 Task: Look for space in Dehui, China from 9th June, 2023 to 17th June, 2023 for 2 adults in price range Rs.7000 to Rs.12000. Place can be private room with 1  bedroom having 2 beds and 1 bathroom. Property type can be house, flat, guest house. Amenities needed are: wifi. Booking option can be shelf check-in. Required host language is Chinese (Simplified).
Action: Mouse moved to (701, 96)
Screenshot: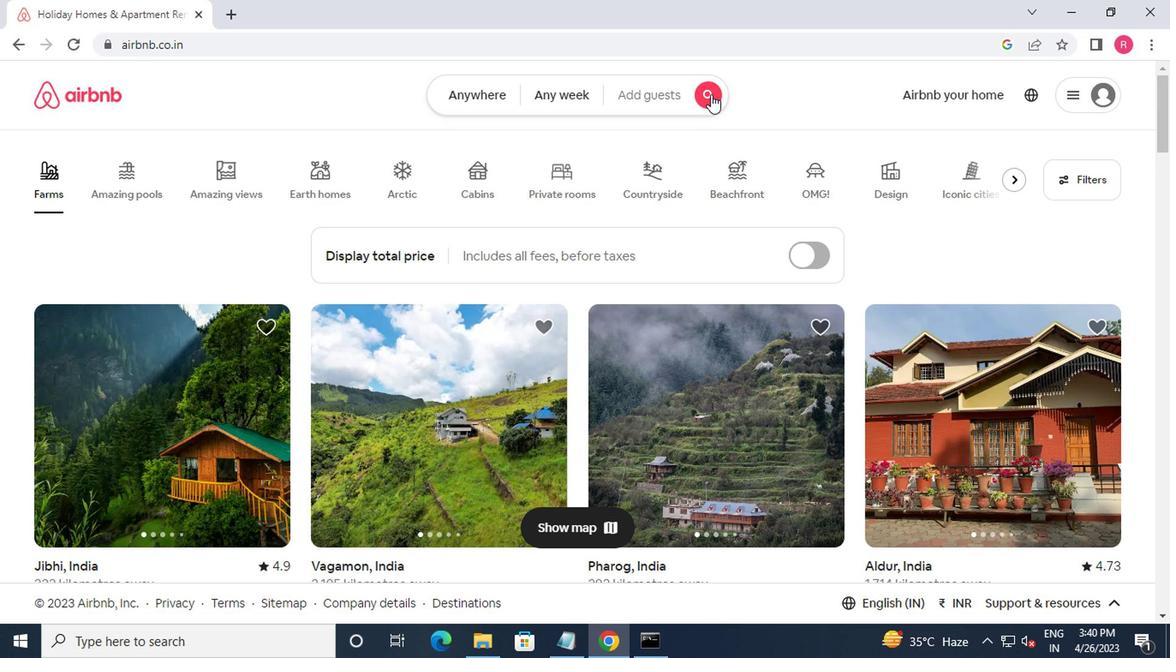 
Action: Mouse pressed left at (701, 96)
Screenshot: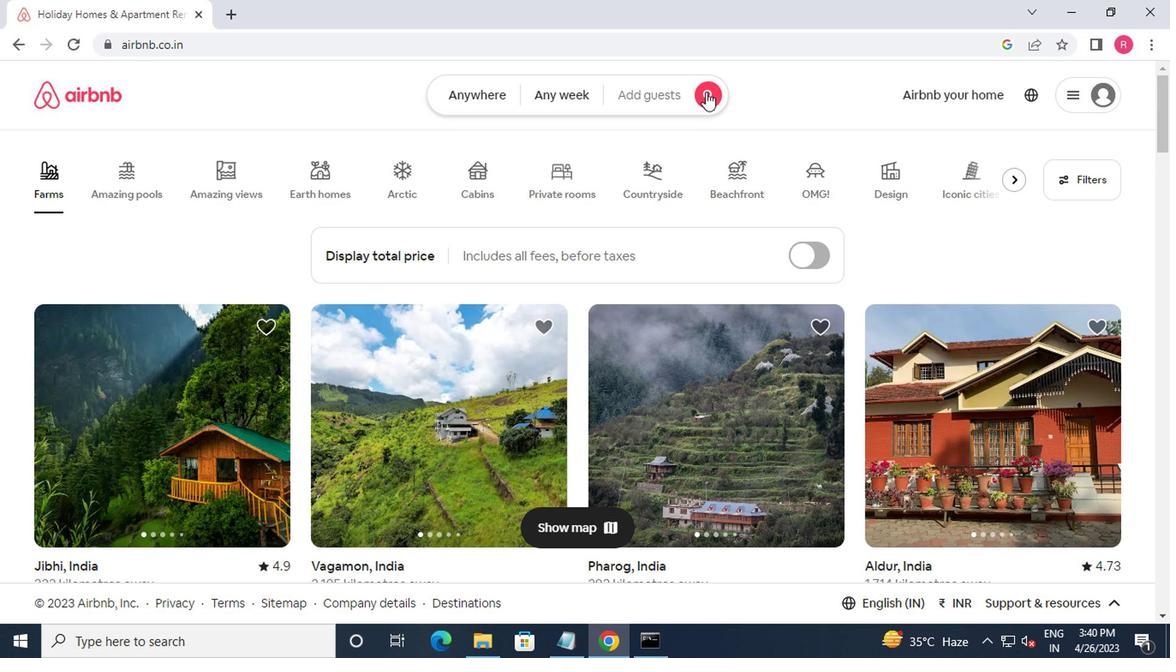 
Action: Mouse moved to (344, 176)
Screenshot: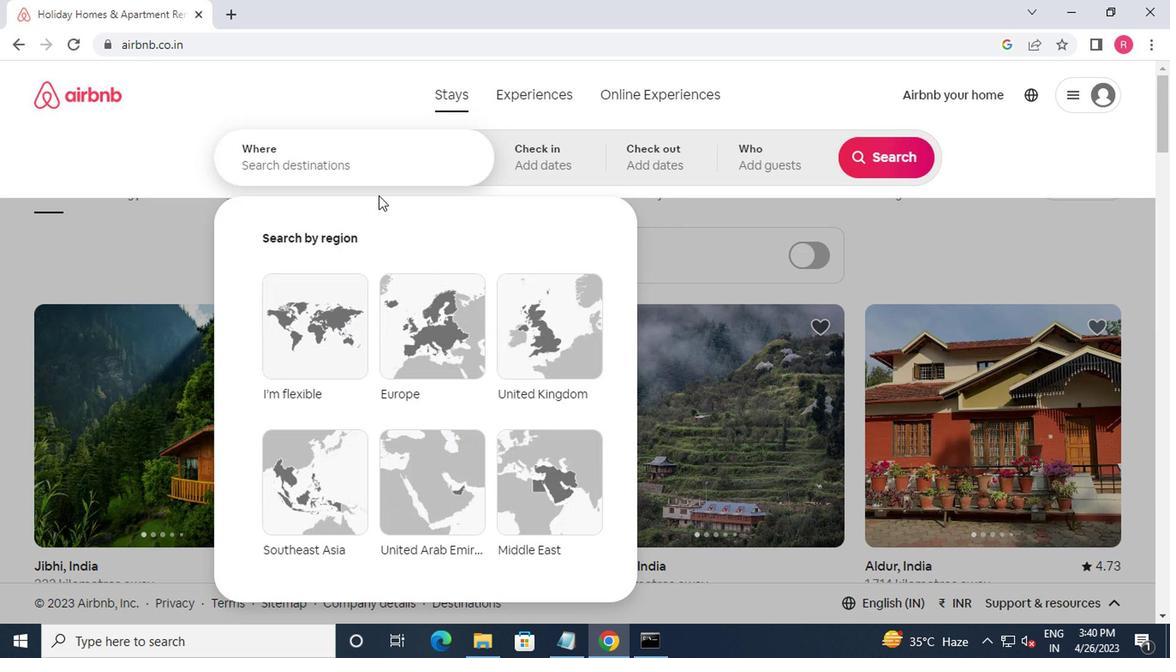 
Action: Mouse pressed left at (344, 176)
Screenshot: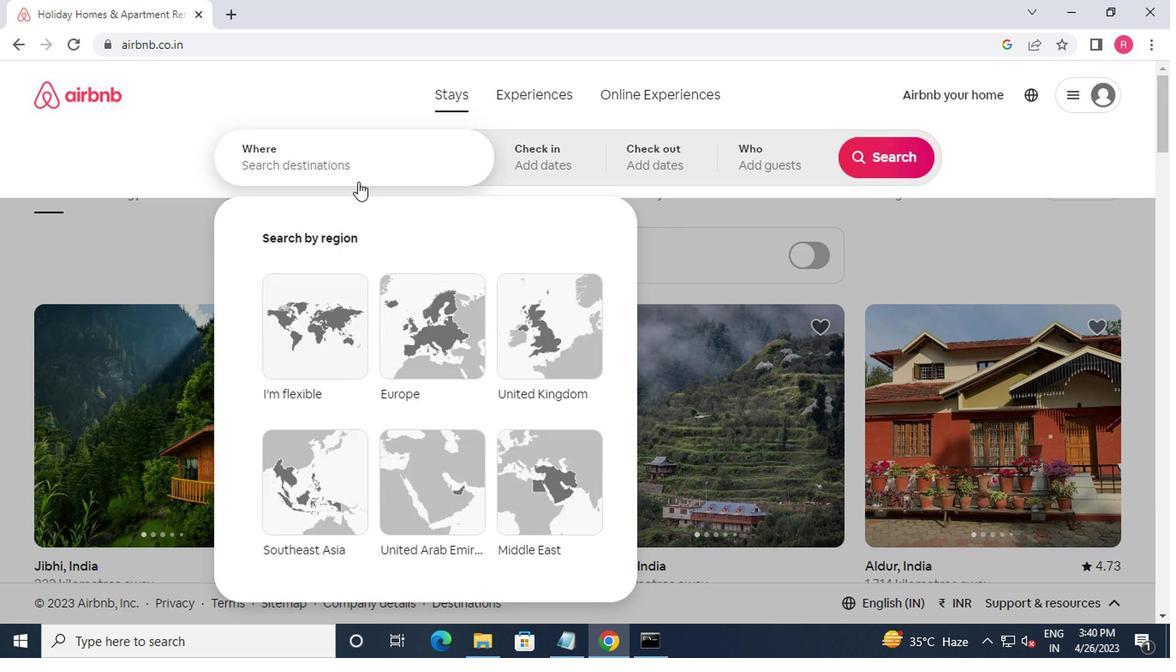 
Action: Mouse moved to (342, 175)
Screenshot: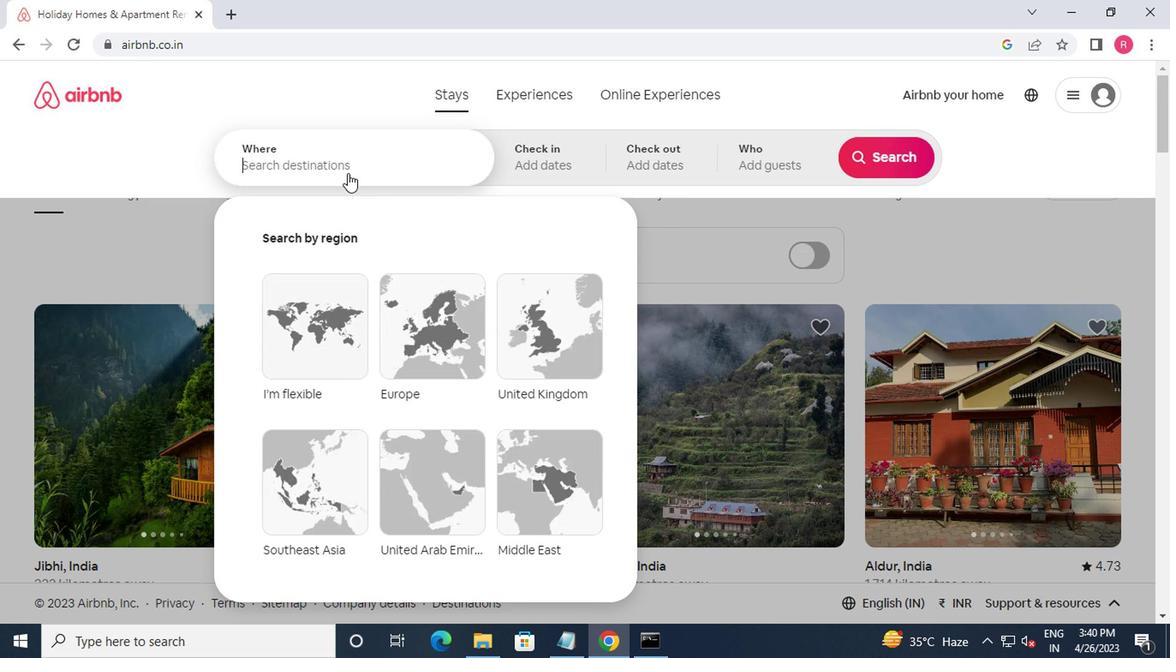 
Action: Key pressed dehui,china<Key.enter>
Screenshot: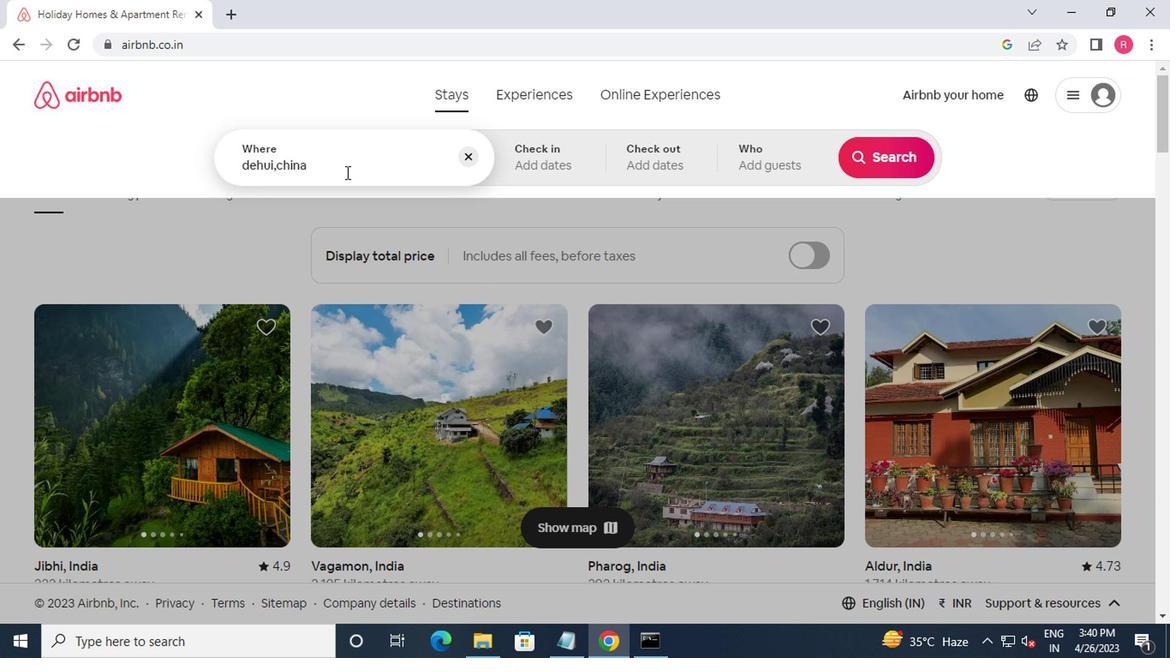 
Action: Mouse moved to (864, 294)
Screenshot: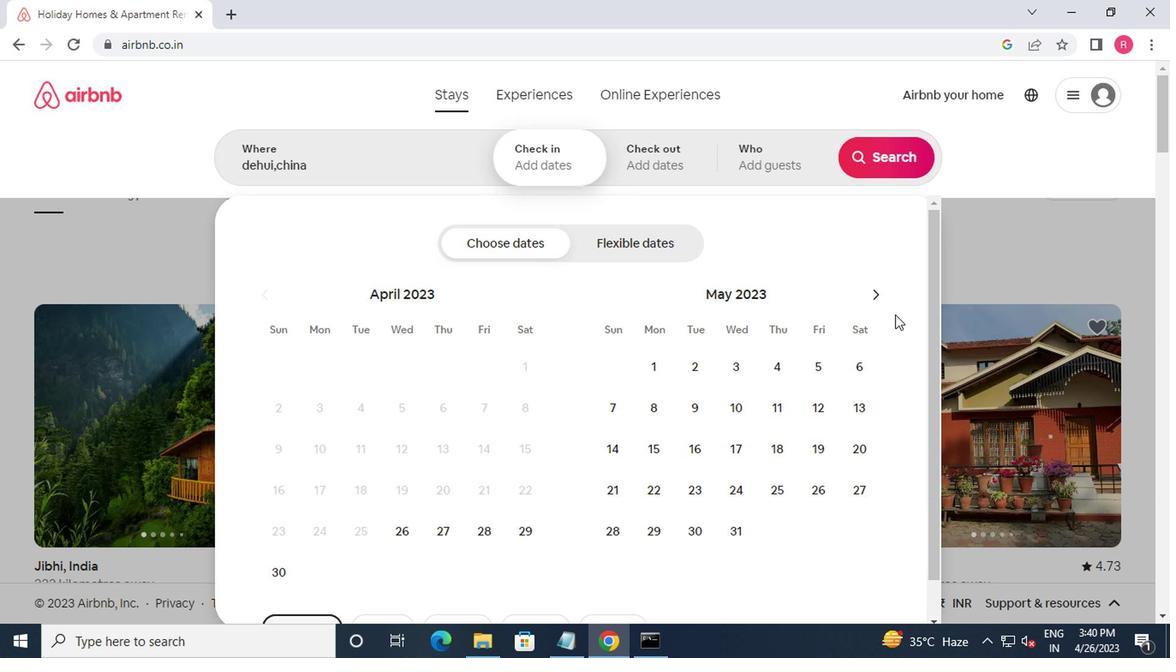 
Action: Mouse pressed left at (864, 294)
Screenshot: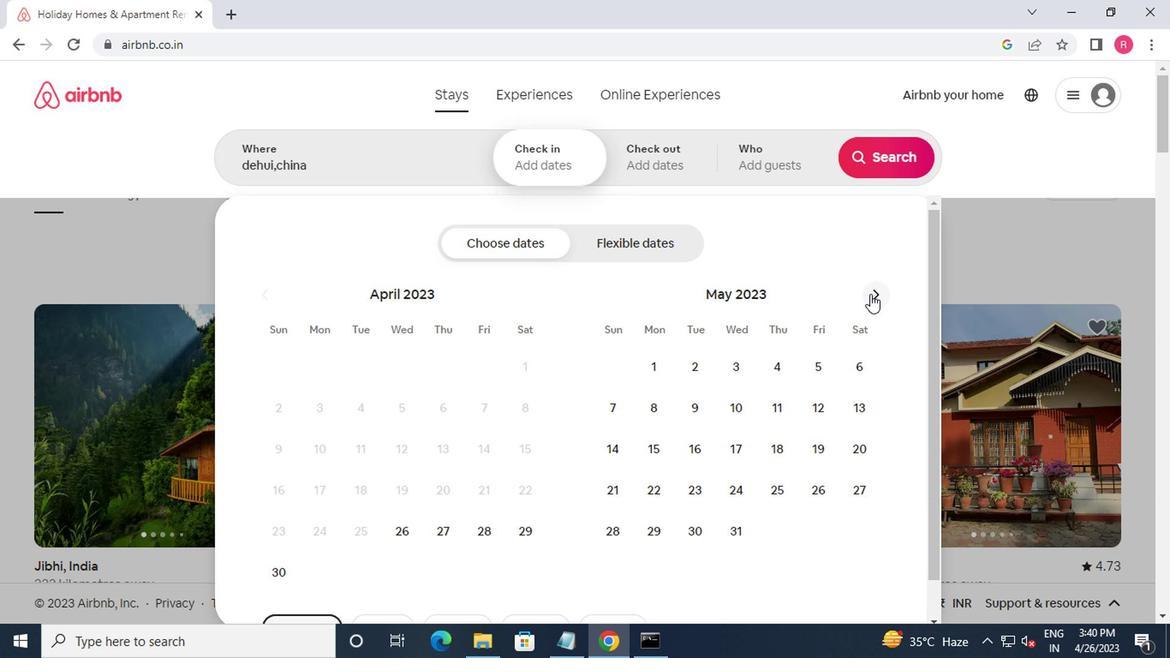 
Action: Mouse moved to (809, 415)
Screenshot: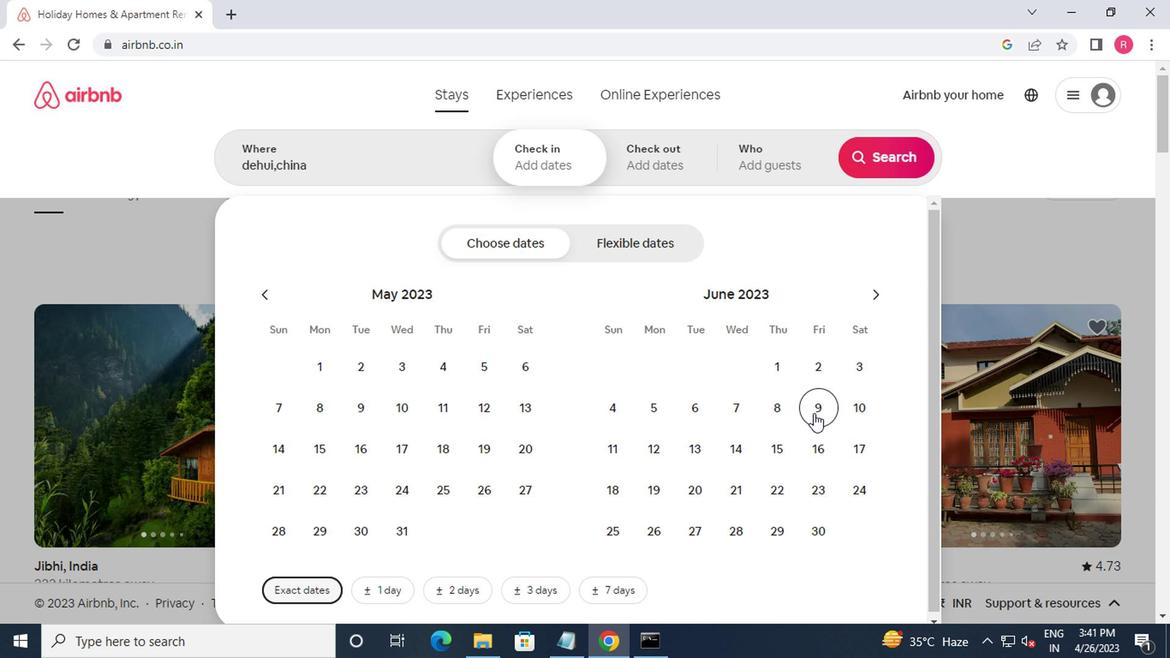 
Action: Mouse pressed left at (809, 415)
Screenshot: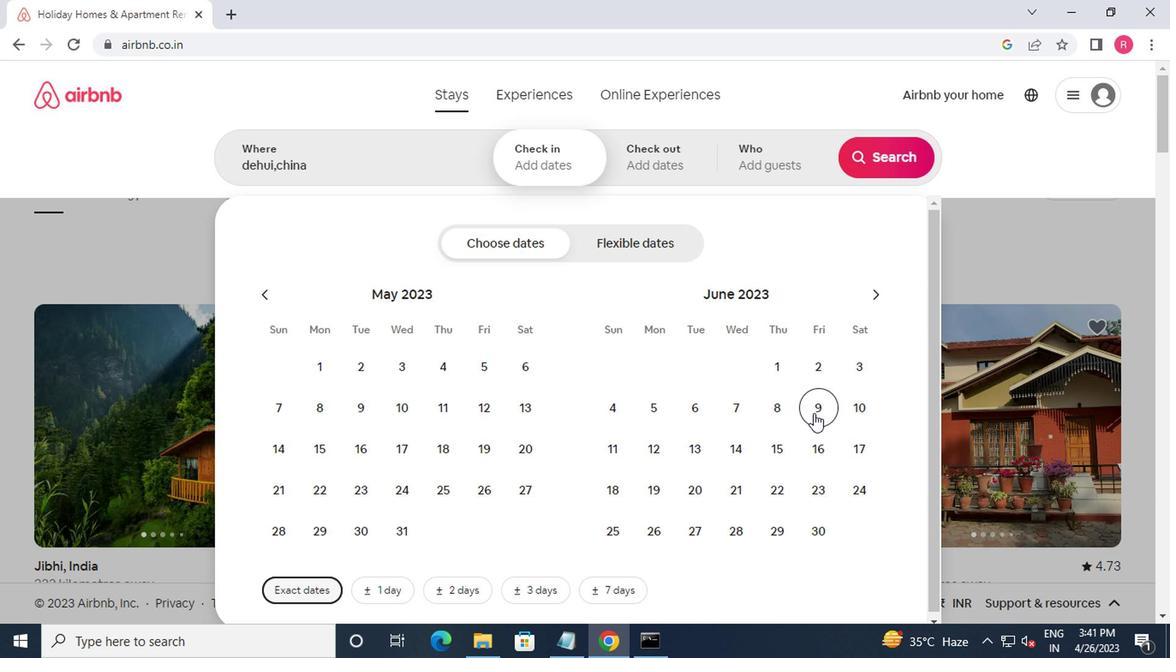 
Action: Mouse moved to (871, 459)
Screenshot: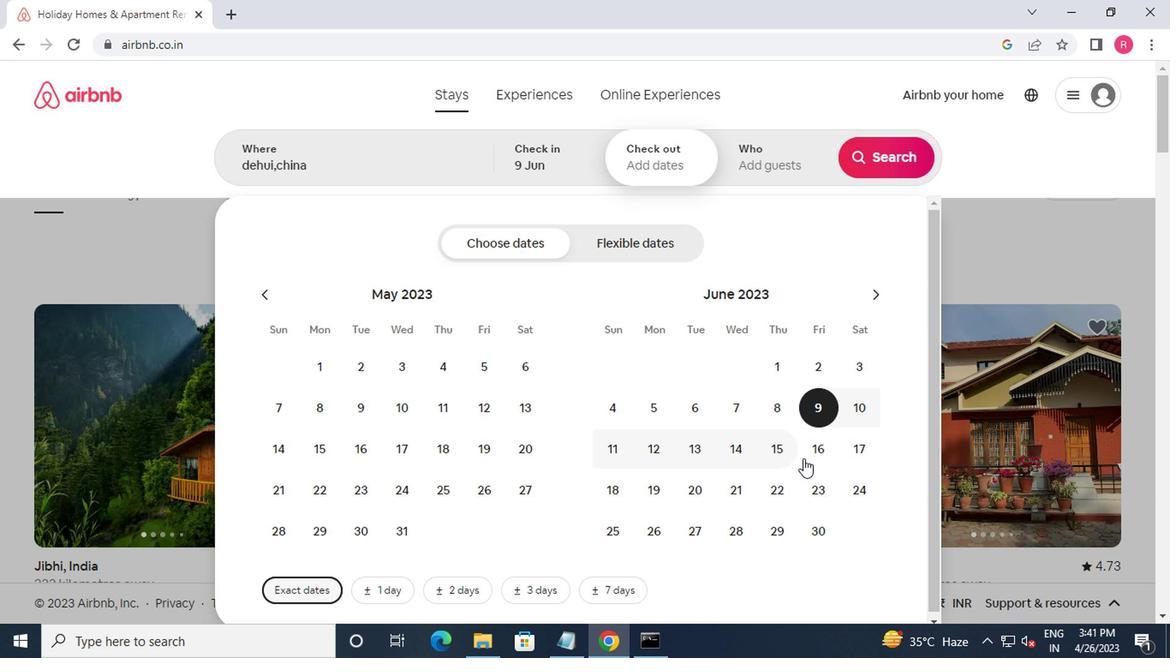 
Action: Mouse pressed left at (871, 459)
Screenshot: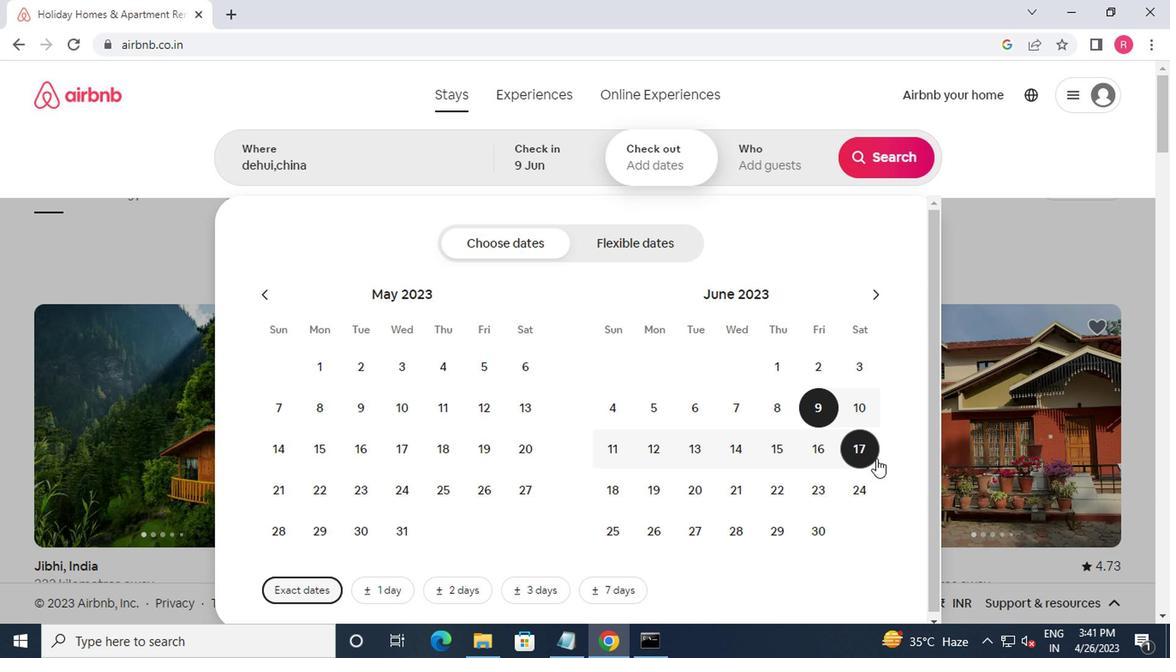 
Action: Mouse moved to (757, 161)
Screenshot: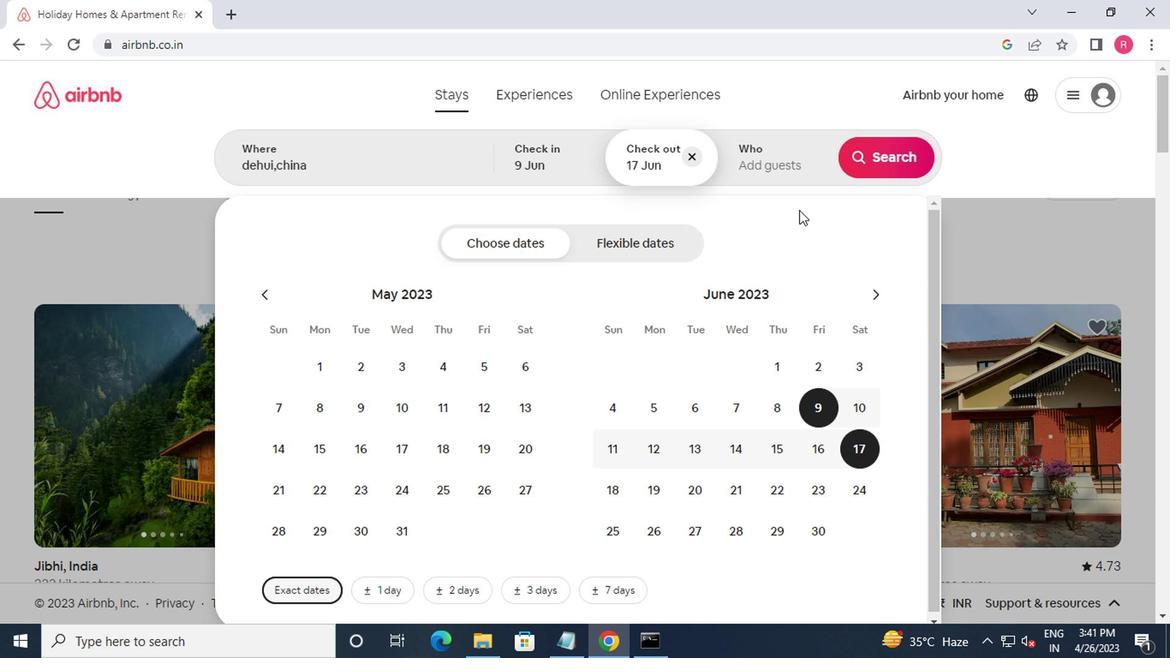 
Action: Mouse pressed left at (757, 161)
Screenshot: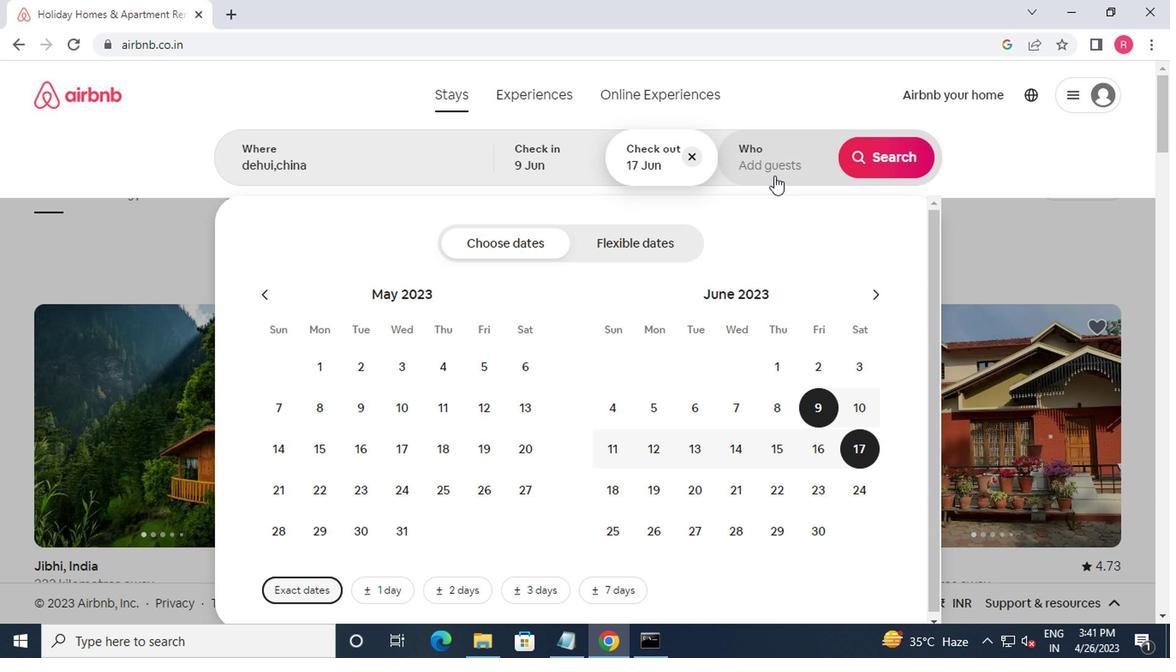 
Action: Mouse moved to (892, 250)
Screenshot: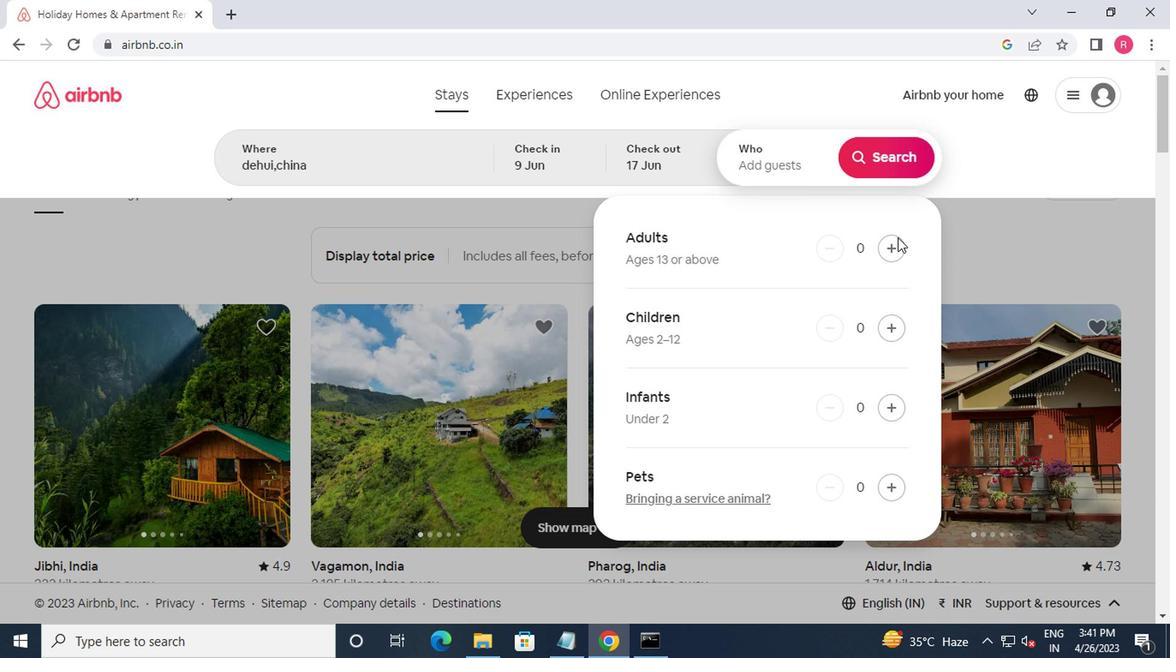 
Action: Mouse pressed left at (892, 250)
Screenshot: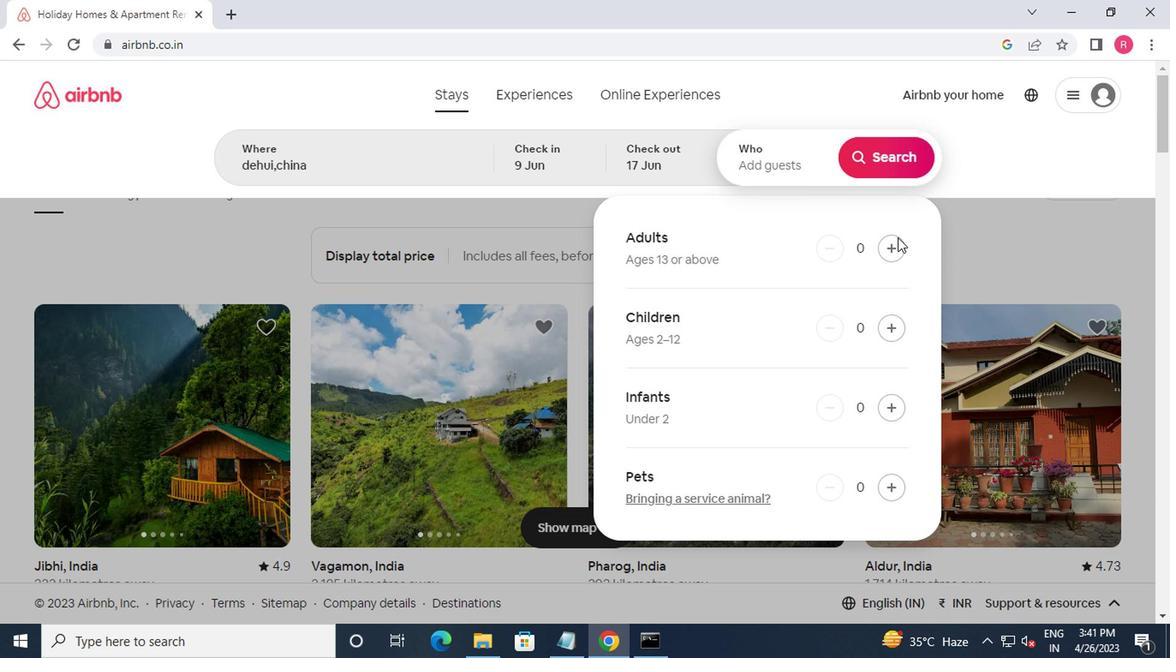 
Action: Mouse moved to (892, 250)
Screenshot: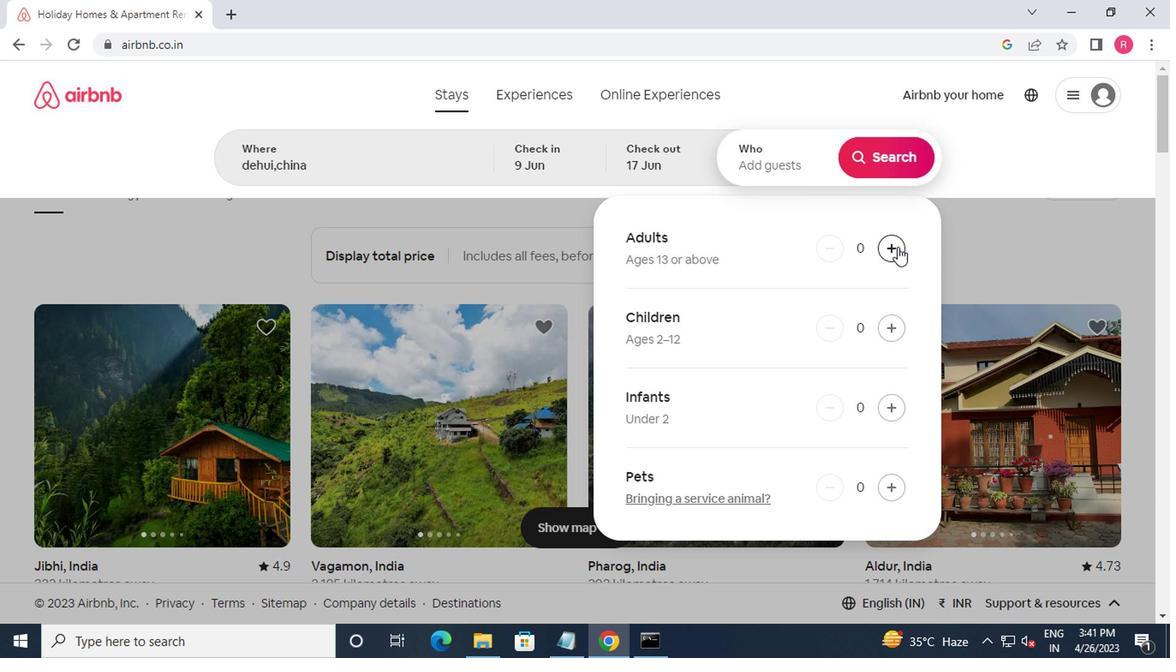 
Action: Mouse pressed left at (892, 250)
Screenshot: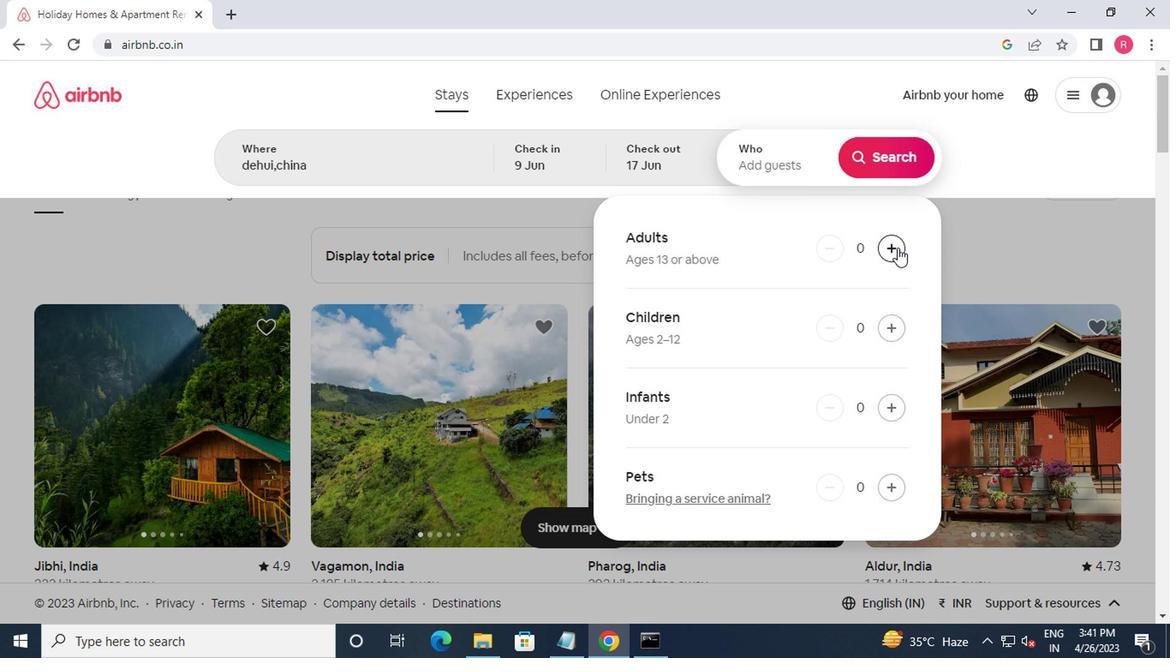 
Action: Mouse moved to (868, 164)
Screenshot: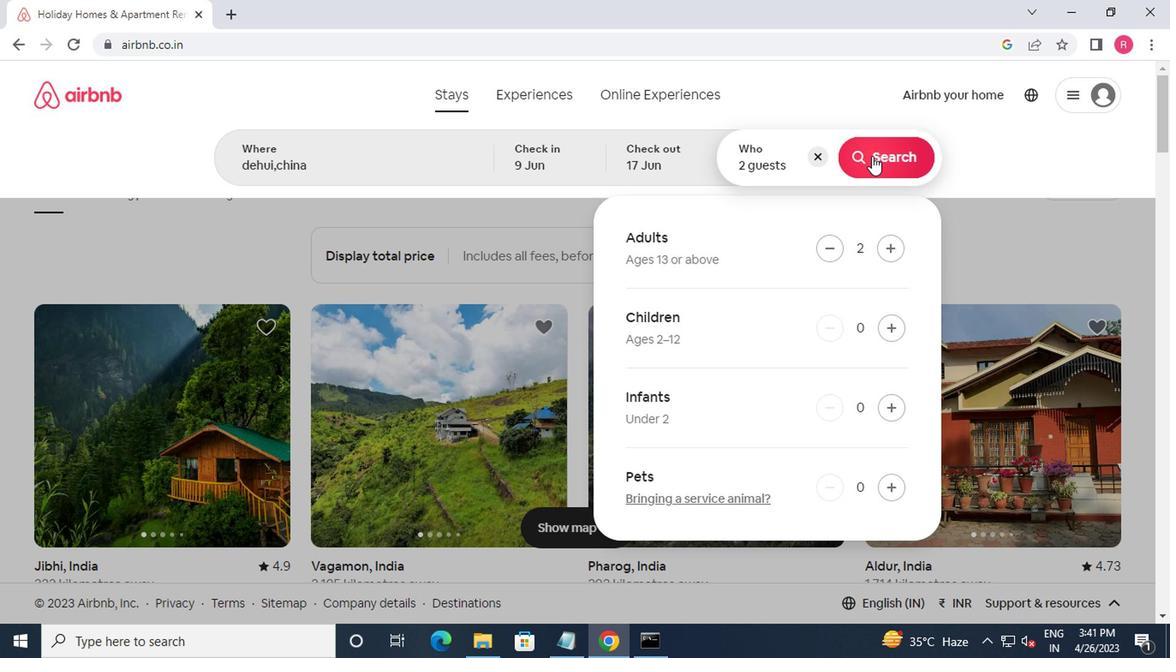 
Action: Mouse pressed left at (868, 164)
Screenshot: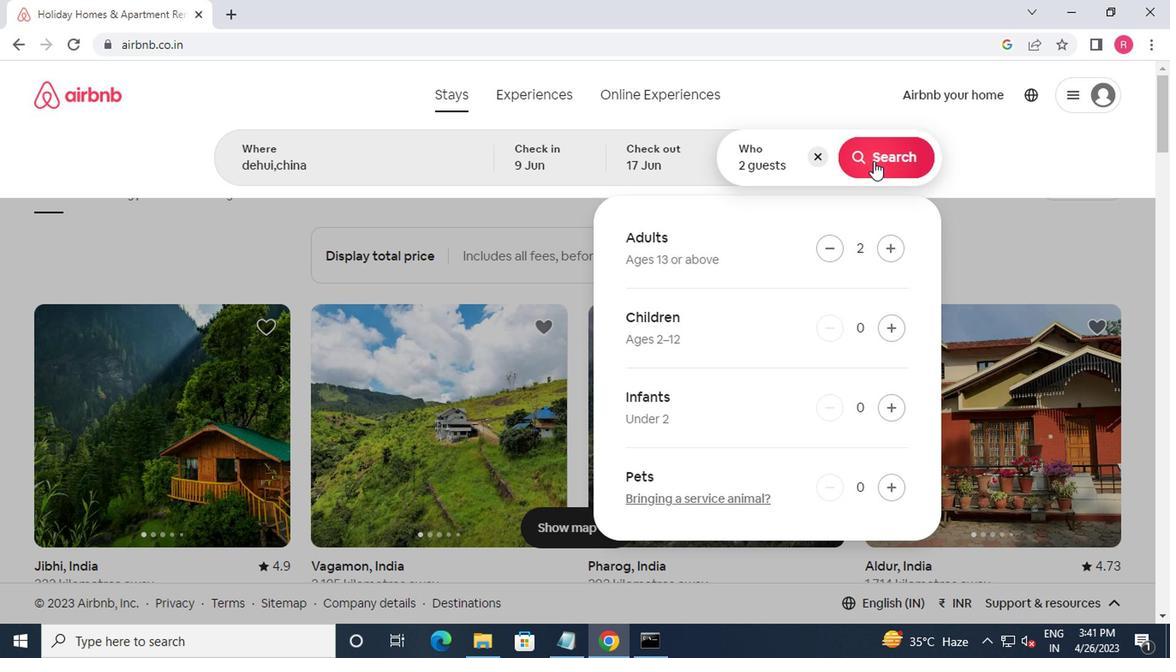
Action: Mouse moved to (1103, 173)
Screenshot: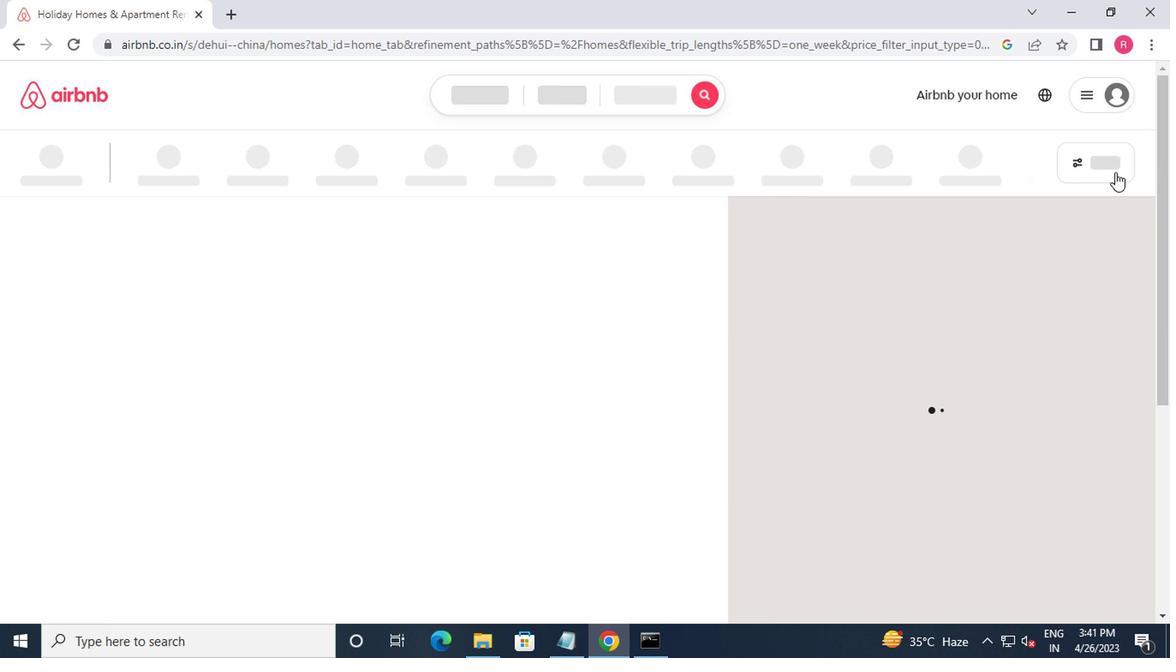 
Action: Mouse pressed left at (1103, 173)
Screenshot: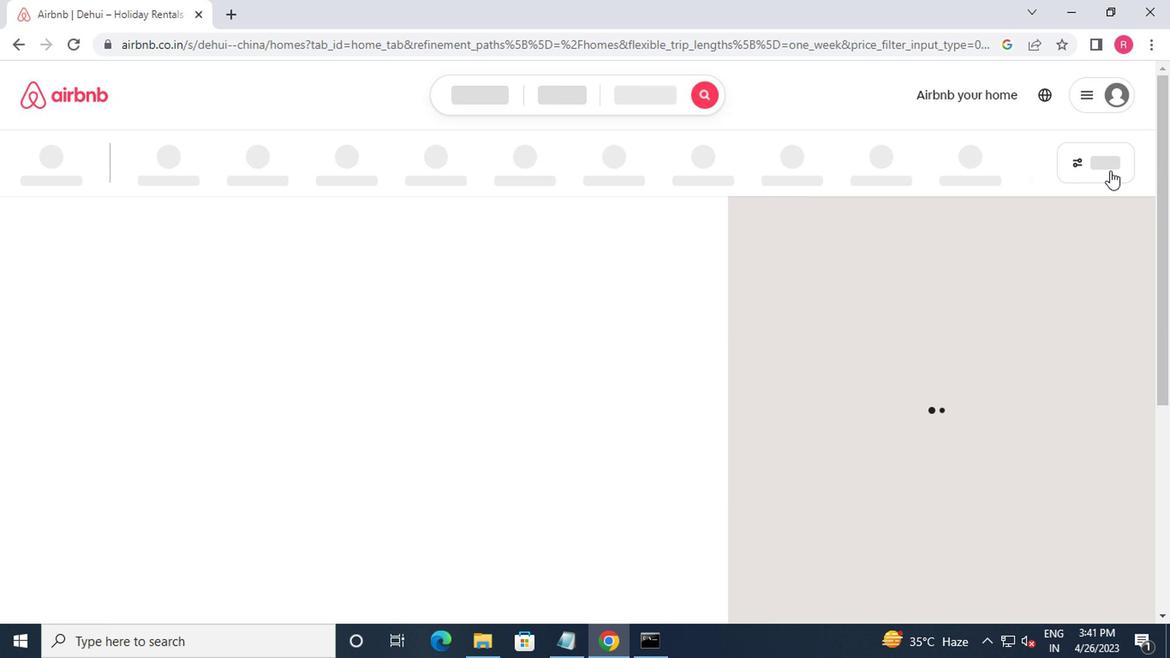 
Action: Mouse moved to (385, 270)
Screenshot: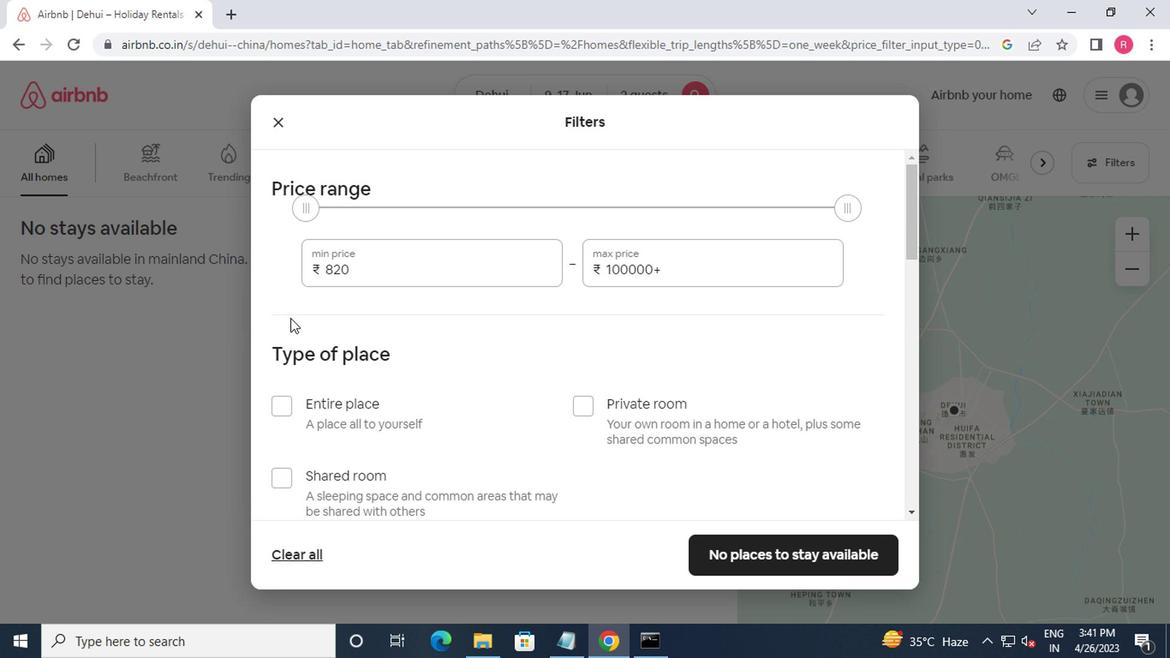 
Action: Mouse pressed left at (385, 270)
Screenshot: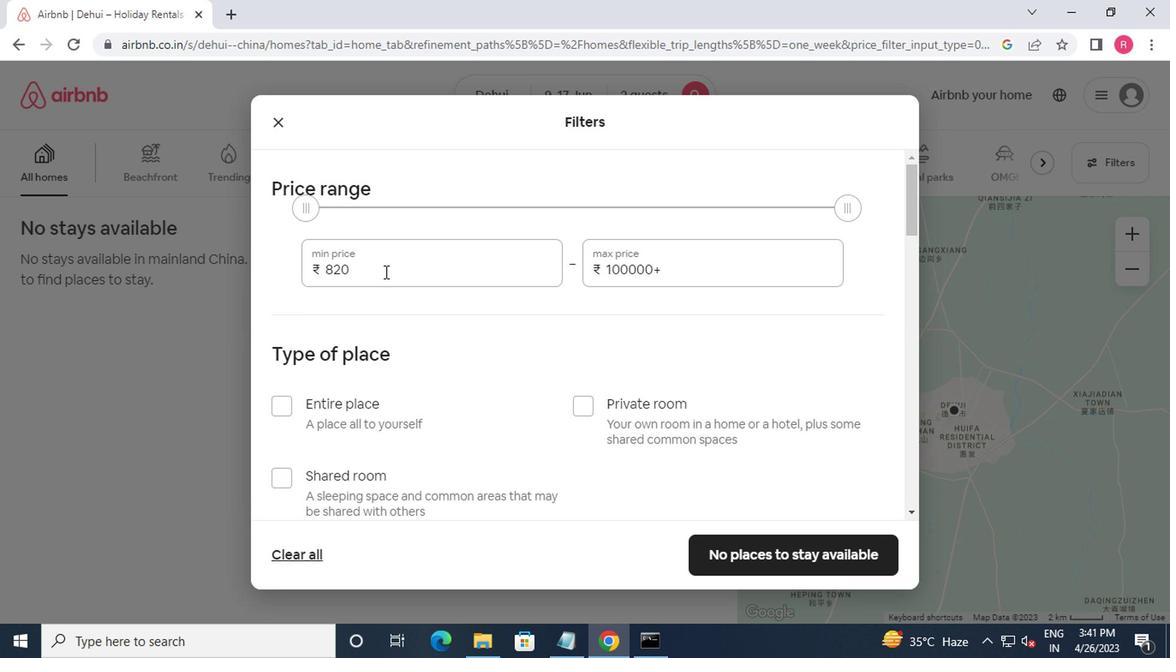 
Action: Mouse moved to (325, 262)
Screenshot: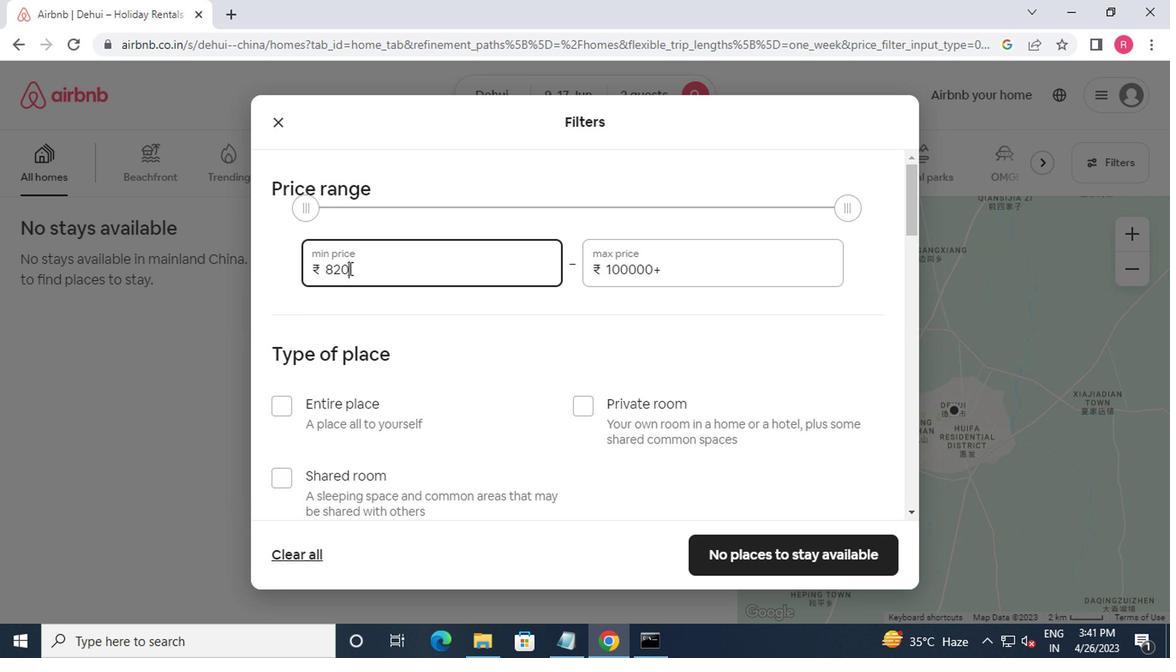 
Action: Key pressed <Key.backspace><Key.backspace><Key.backspace><Key.backspace>17000<Key.backspace><Key.backspace><Key.backspace><Key.backspace><Key.backspace><Key.backspace><Key.backspace>7000<Key.tab>12000
Screenshot: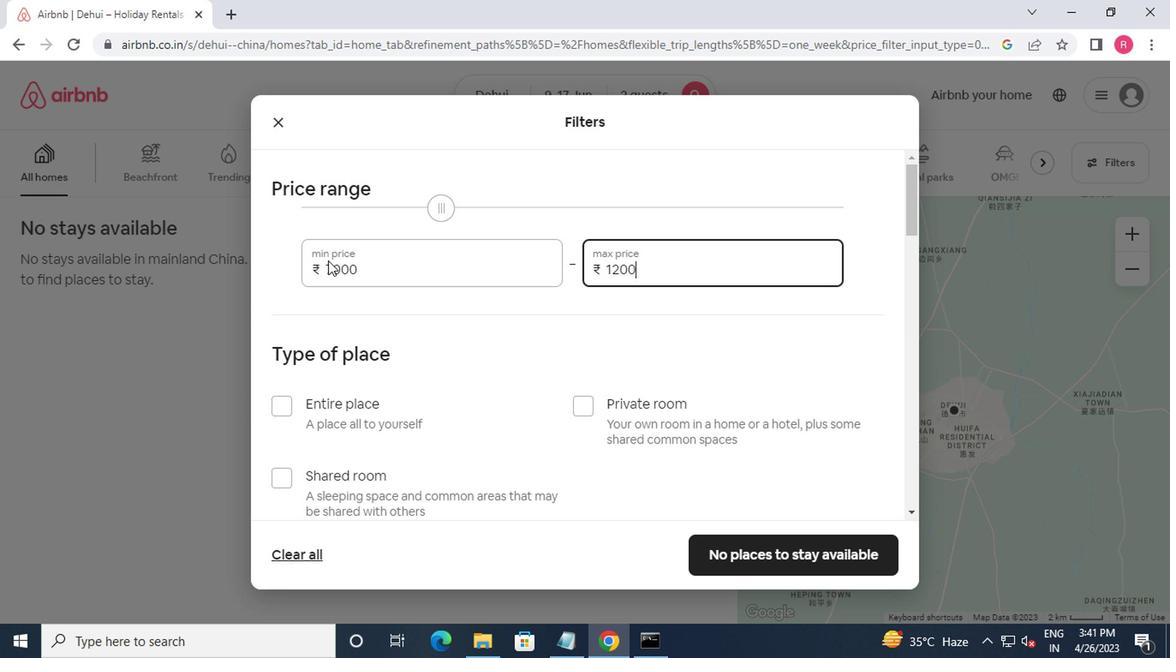 
Action: Mouse moved to (246, 277)
Screenshot: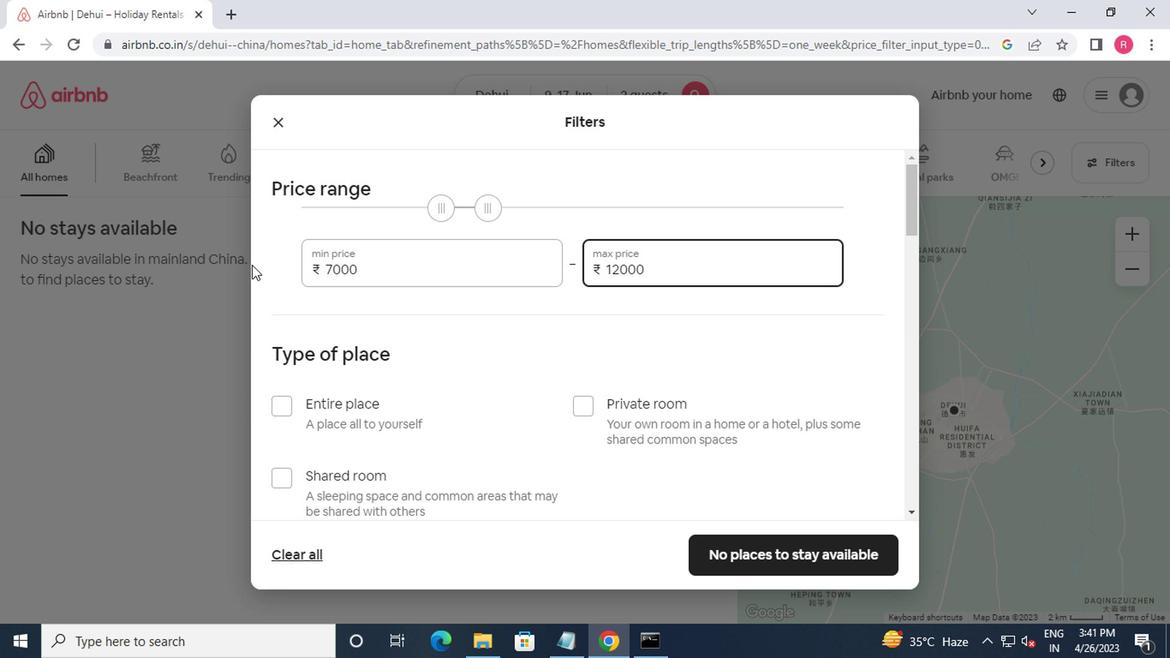 
Action: Mouse scrolled (246, 276) with delta (0, 0)
Screenshot: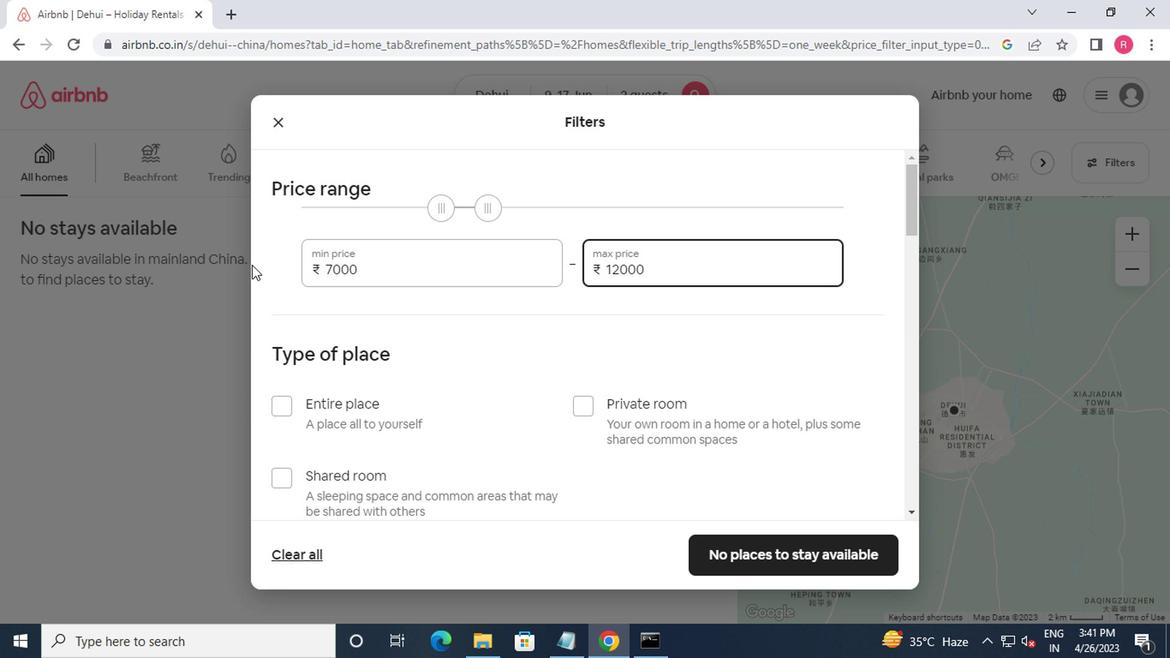 
Action: Mouse moved to (576, 412)
Screenshot: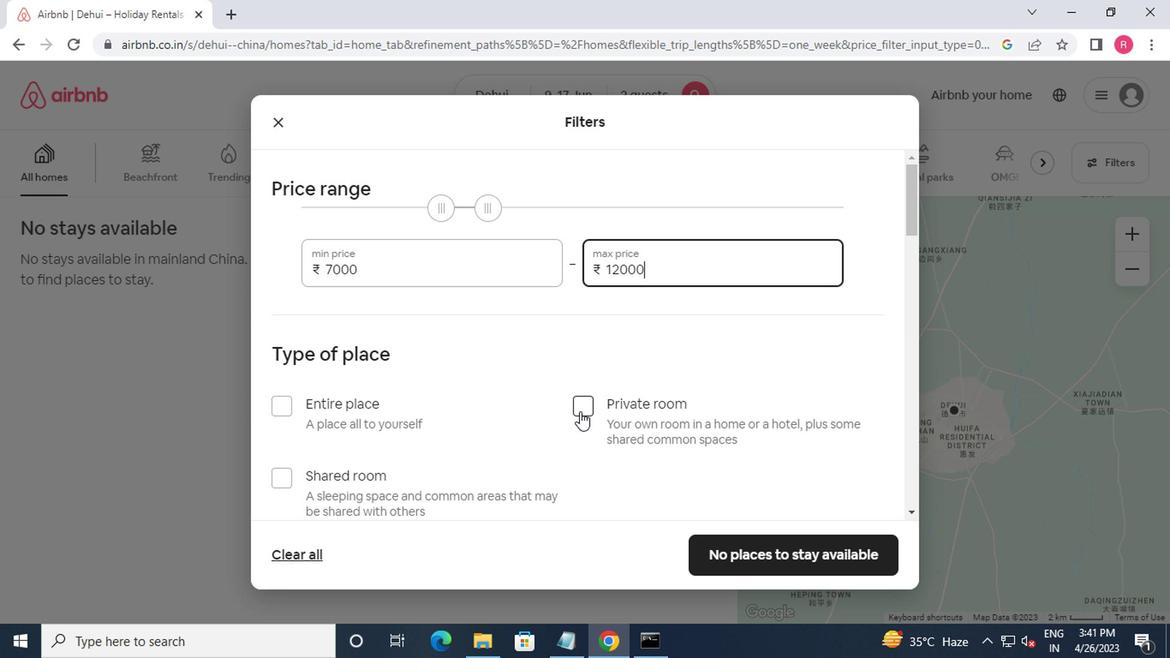 
Action: Mouse pressed left at (576, 412)
Screenshot: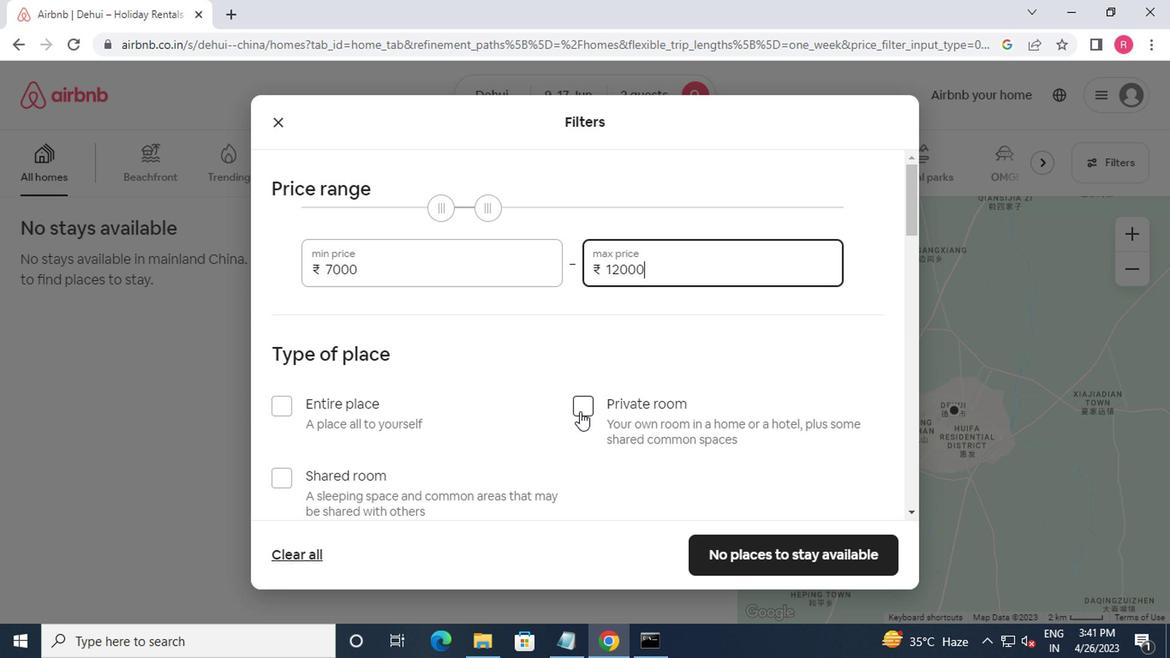 
Action: Mouse scrolled (576, 412) with delta (0, 0)
Screenshot: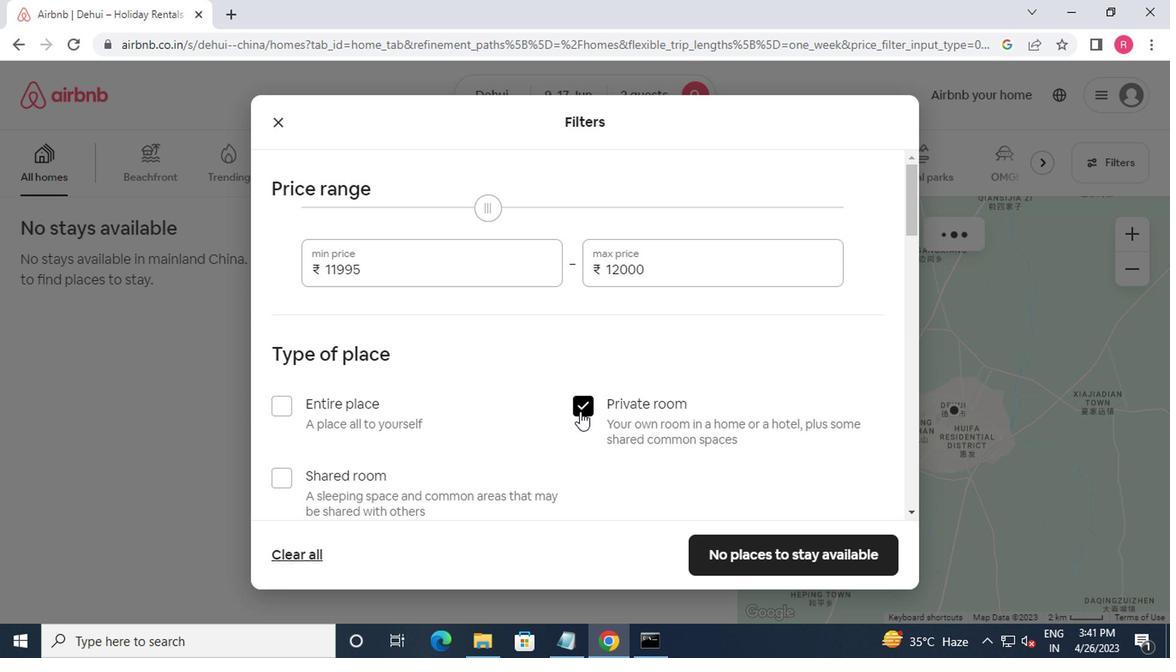
Action: Mouse scrolled (576, 412) with delta (0, 0)
Screenshot: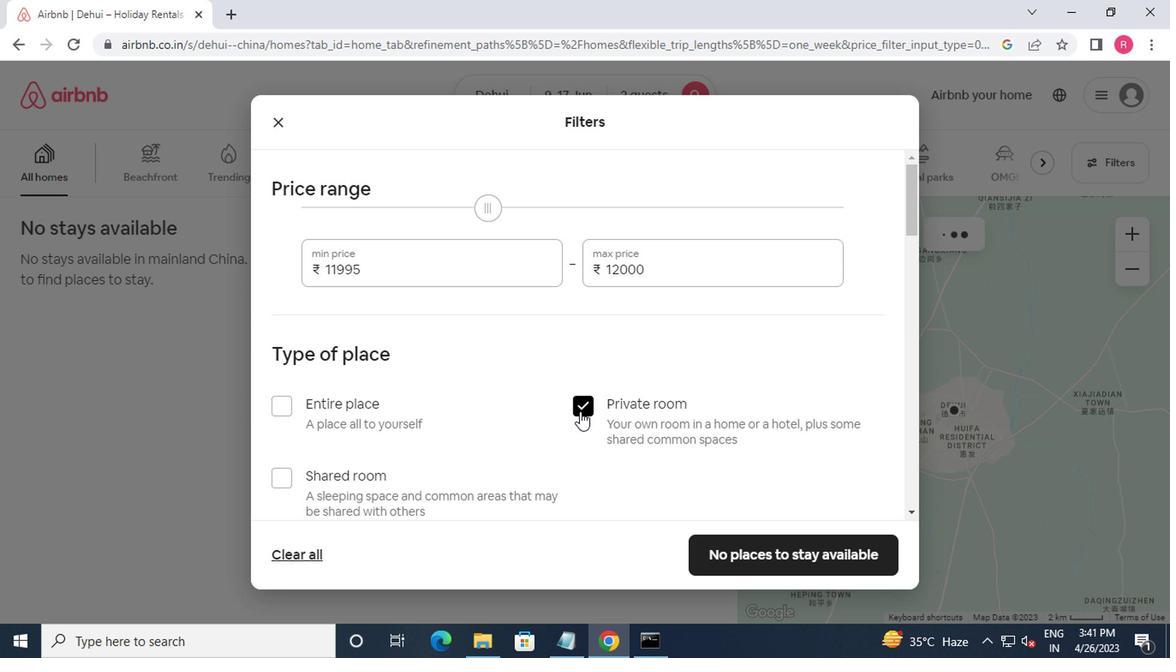 
Action: Mouse moved to (575, 412)
Screenshot: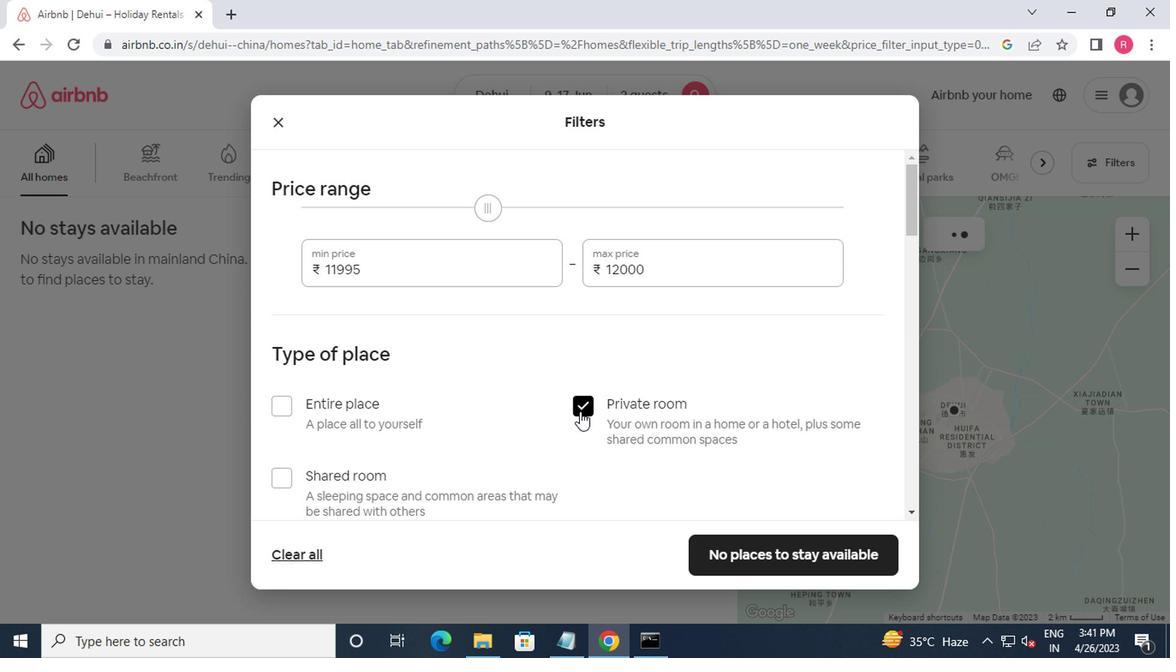 
Action: Mouse scrolled (575, 412) with delta (0, 0)
Screenshot: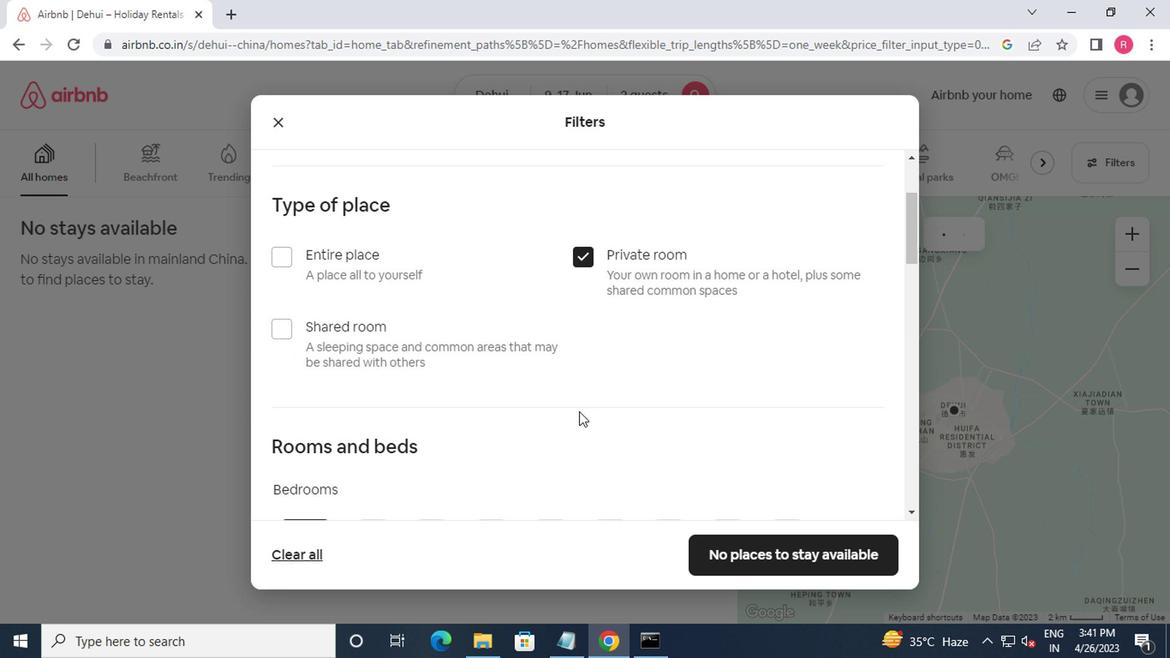 
Action: Mouse moved to (375, 428)
Screenshot: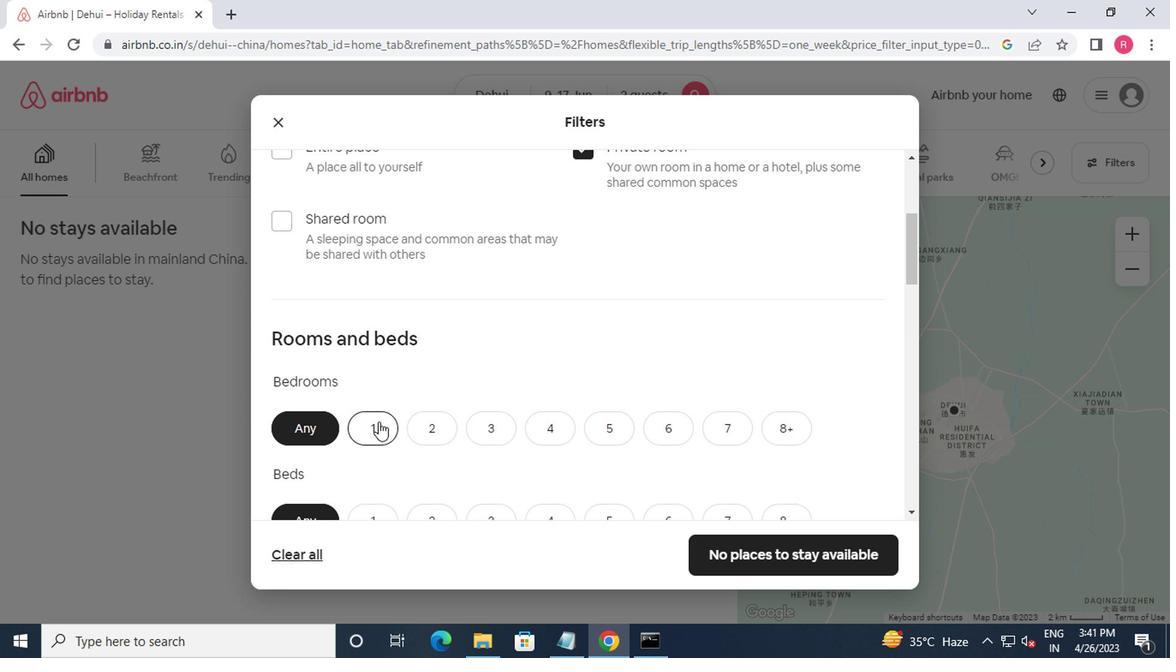 
Action: Mouse pressed left at (375, 428)
Screenshot: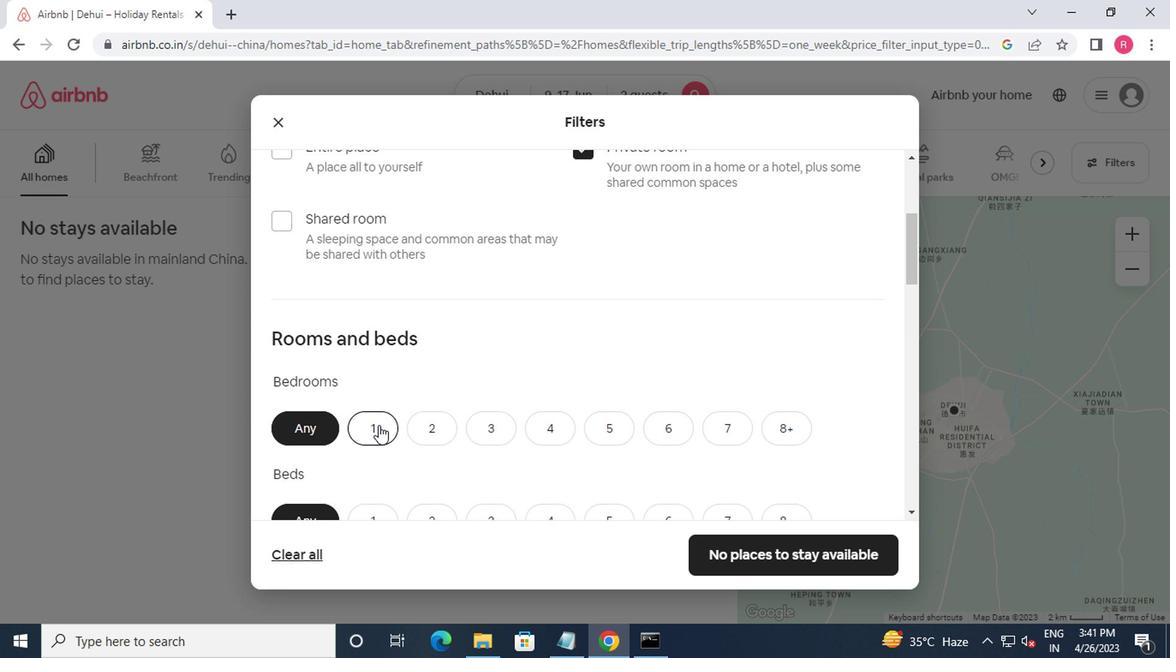 
Action: Mouse moved to (376, 426)
Screenshot: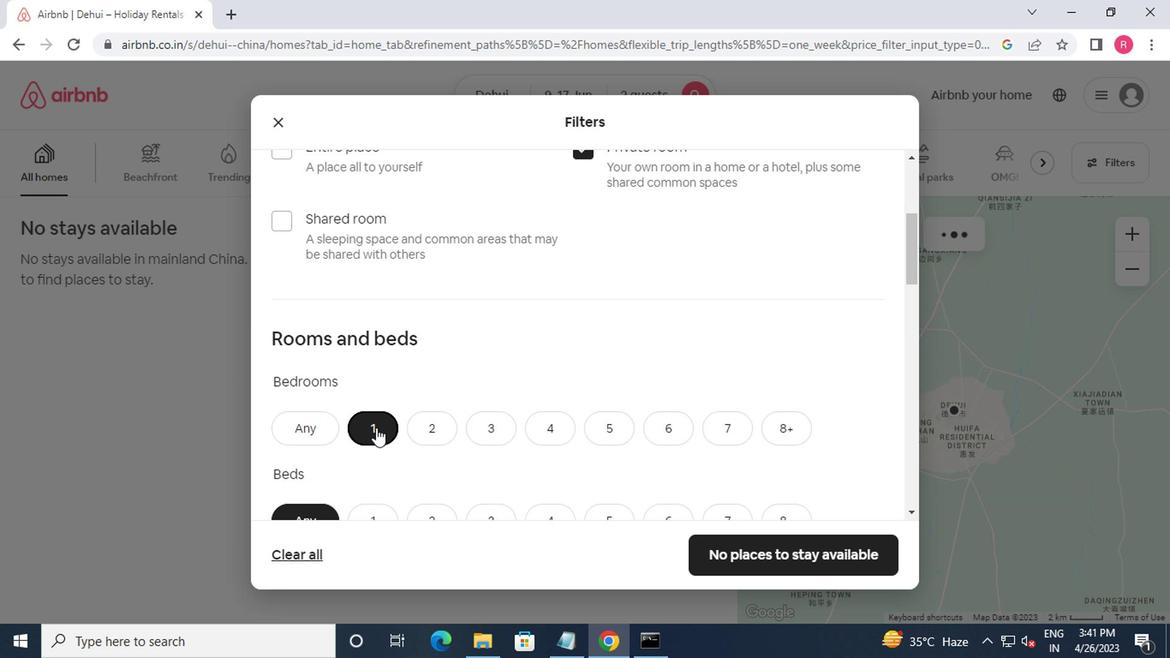 
Action: Mouse scrolled (376, 425) with delta (0, -1)
Screenshot: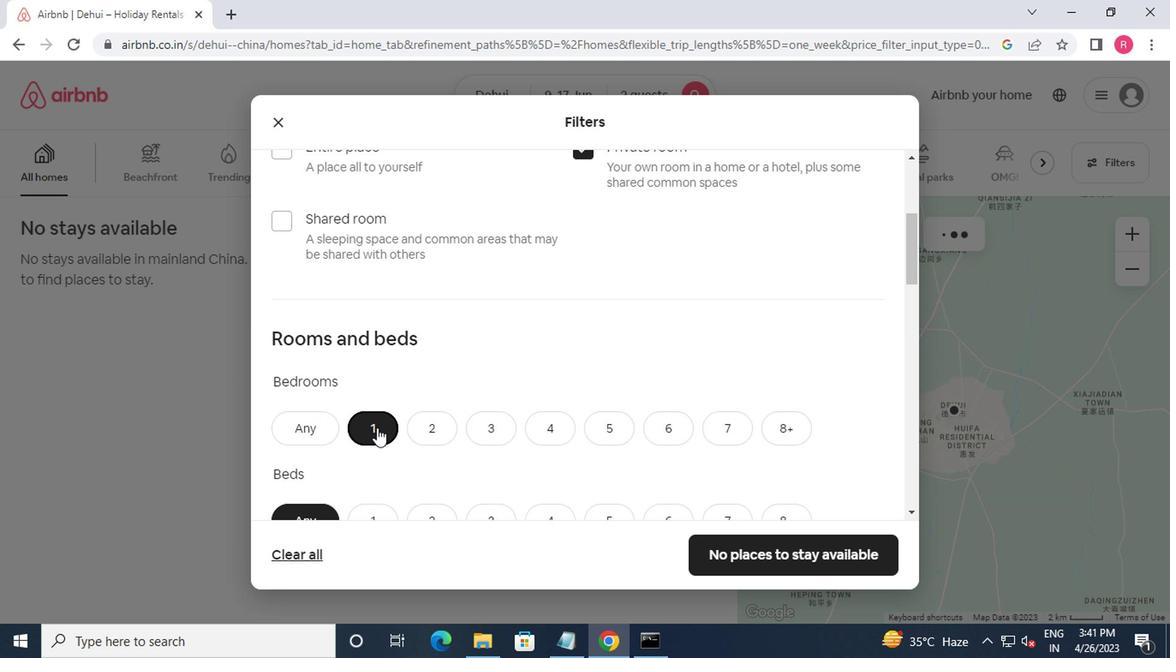 
Action: Mouse scrolled (376, 425) with delta (0, -1)
Screenshot: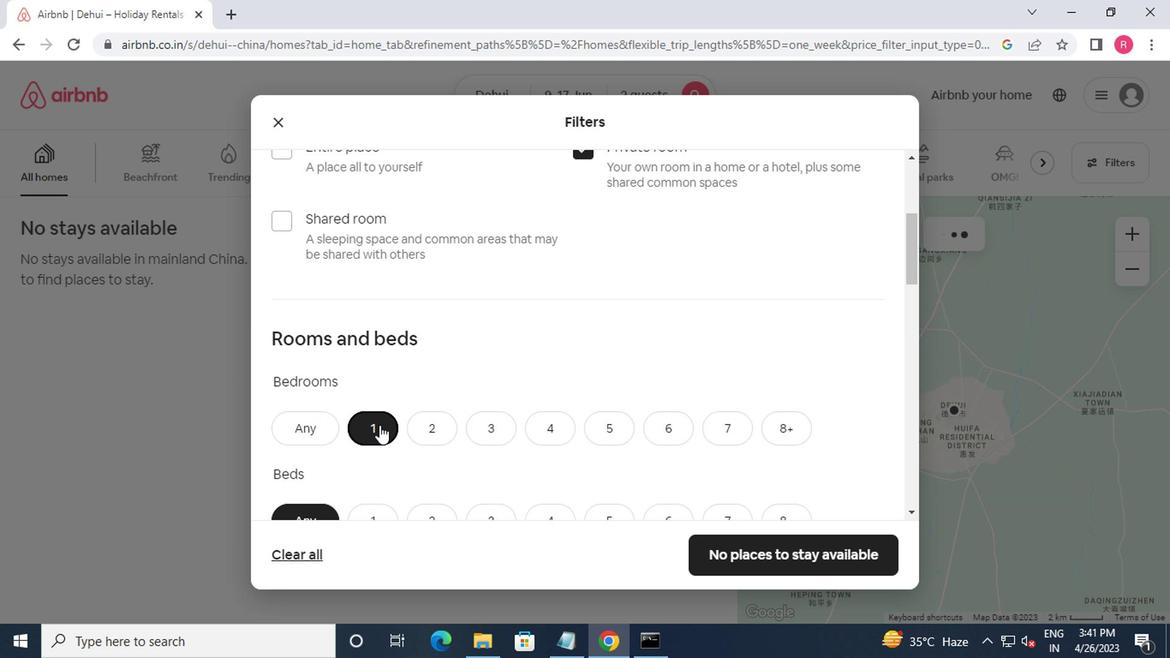 
Action: Mouse moved to (429, 356)
Screenshot: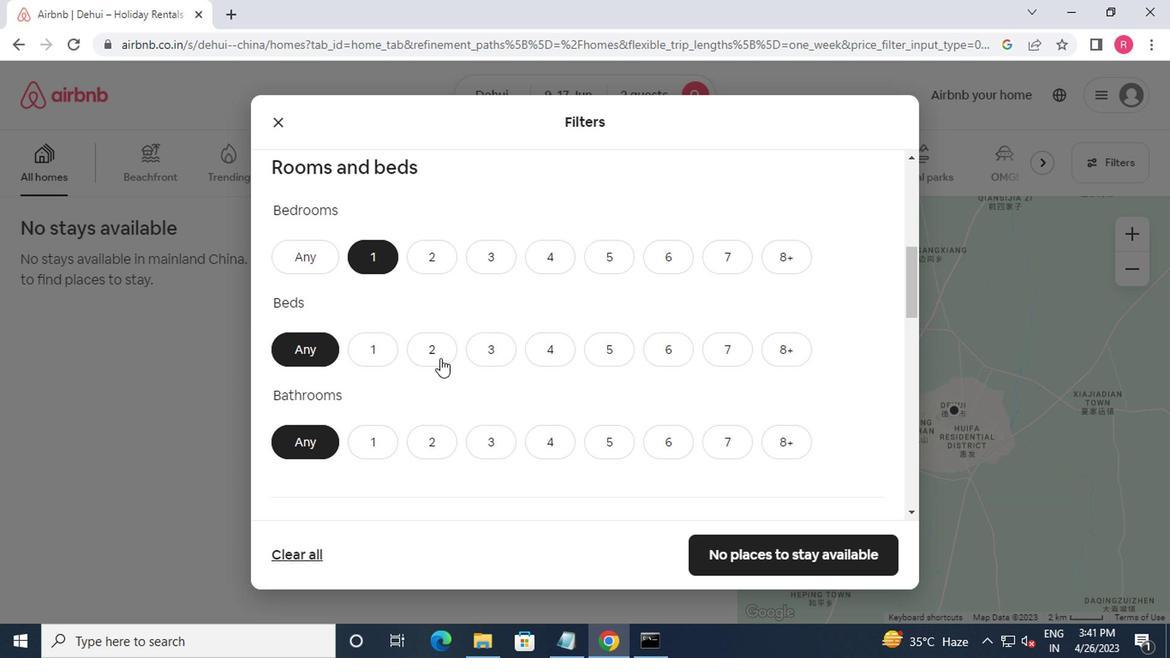 
Action: Mouse pressed left at (429, 356)
Screenshot: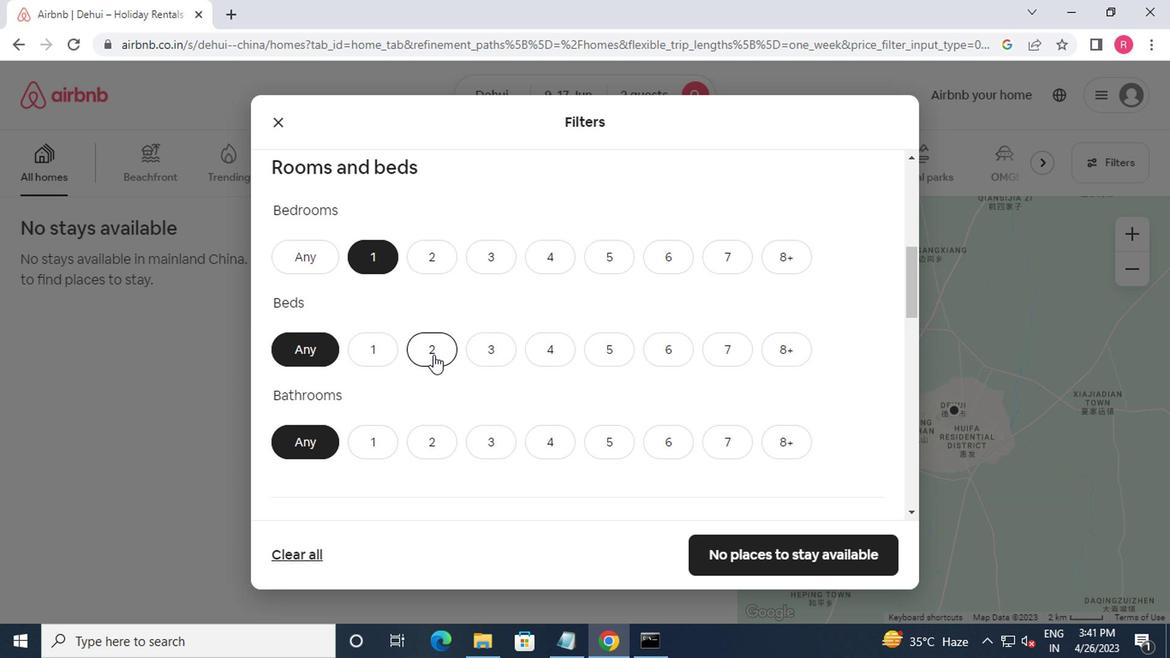 
Action: Mouse moved to (428, 367)
Screenshot: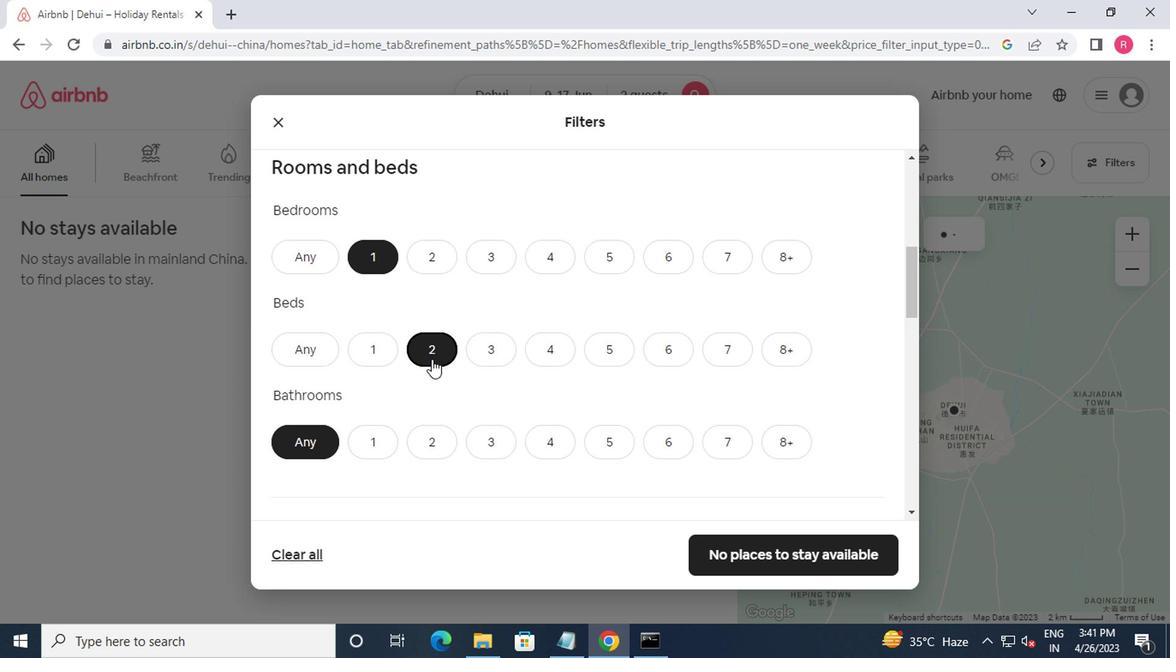 
Action: Mouse scrolled (428, 367) with delta (0, 0)
Screenshot: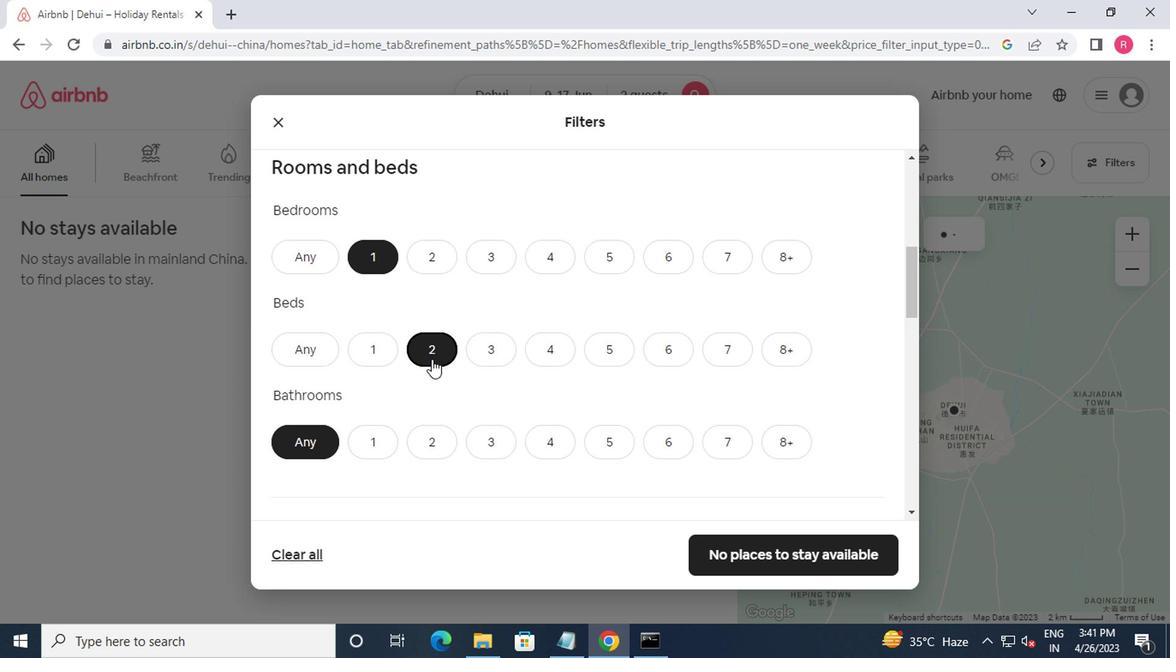 
Action: Mouse moved to (357, 356)
Screenshot: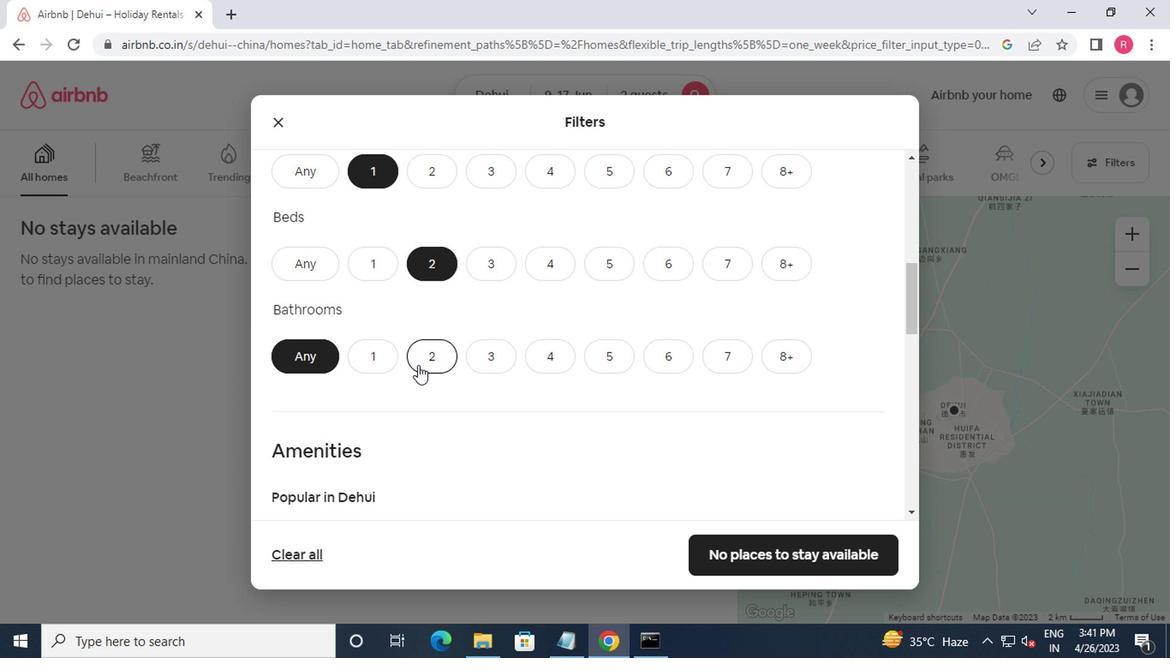 
Action: Mouse pressed left at (357, 356)
Screenshot: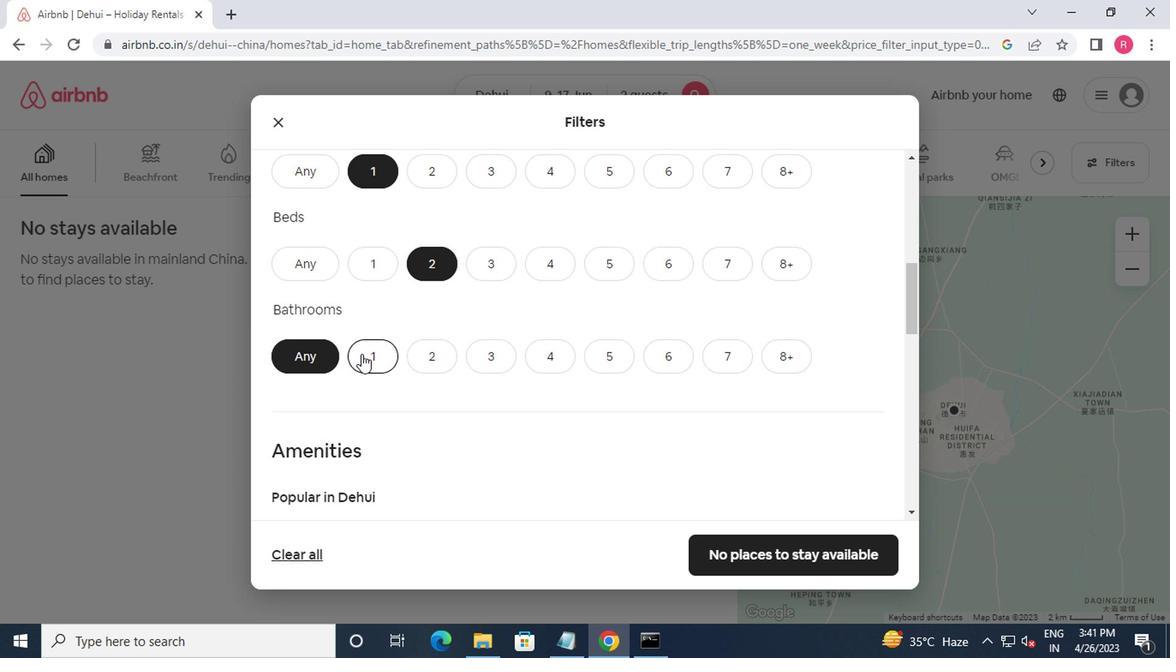 
Action: Mouse moved to (384, 376)
Screenshot: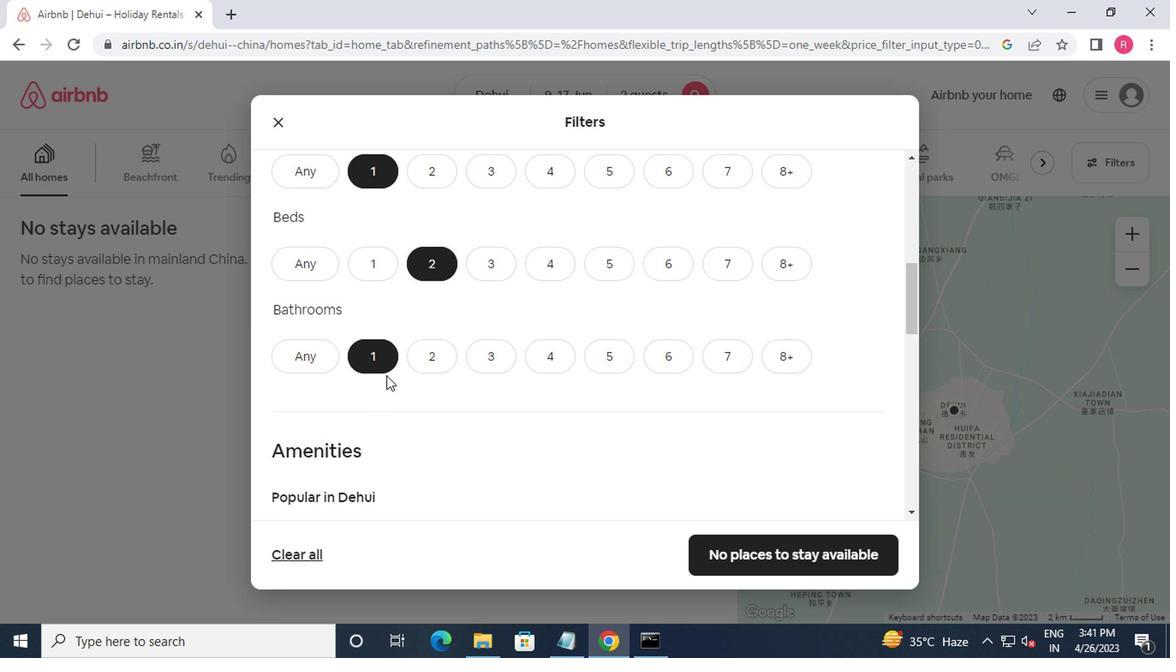 
Action: Mouse scrolled (384, 375) with delta (0, 0)
Screenshot: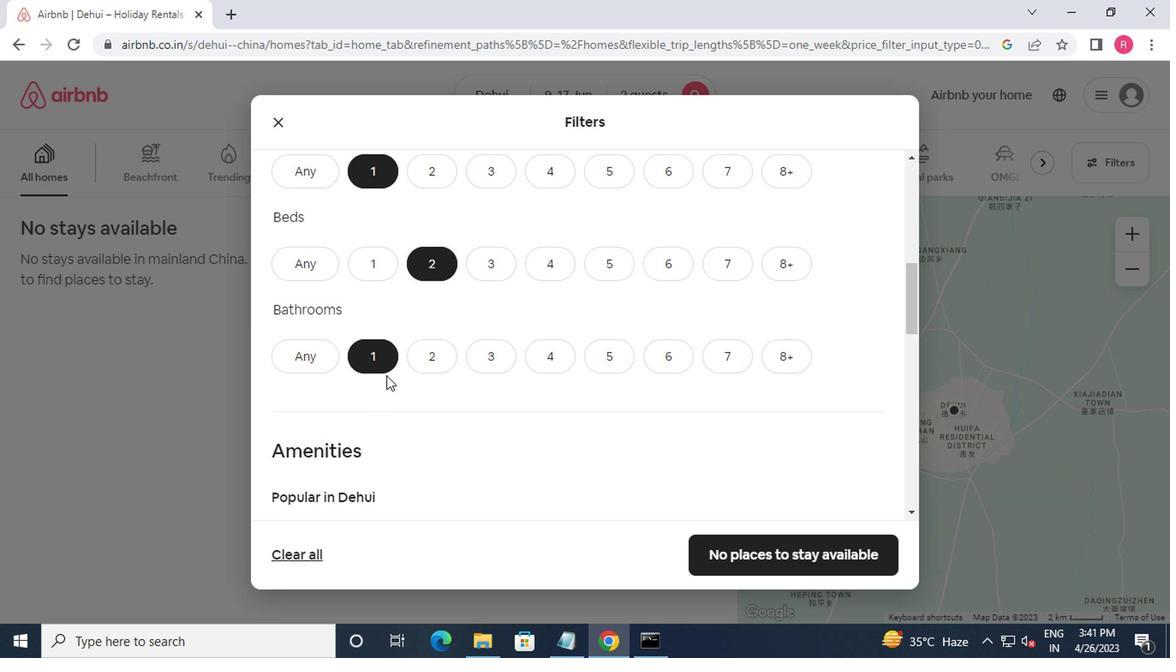 
Action: Mouse moved to (384, 377)
Screenshot: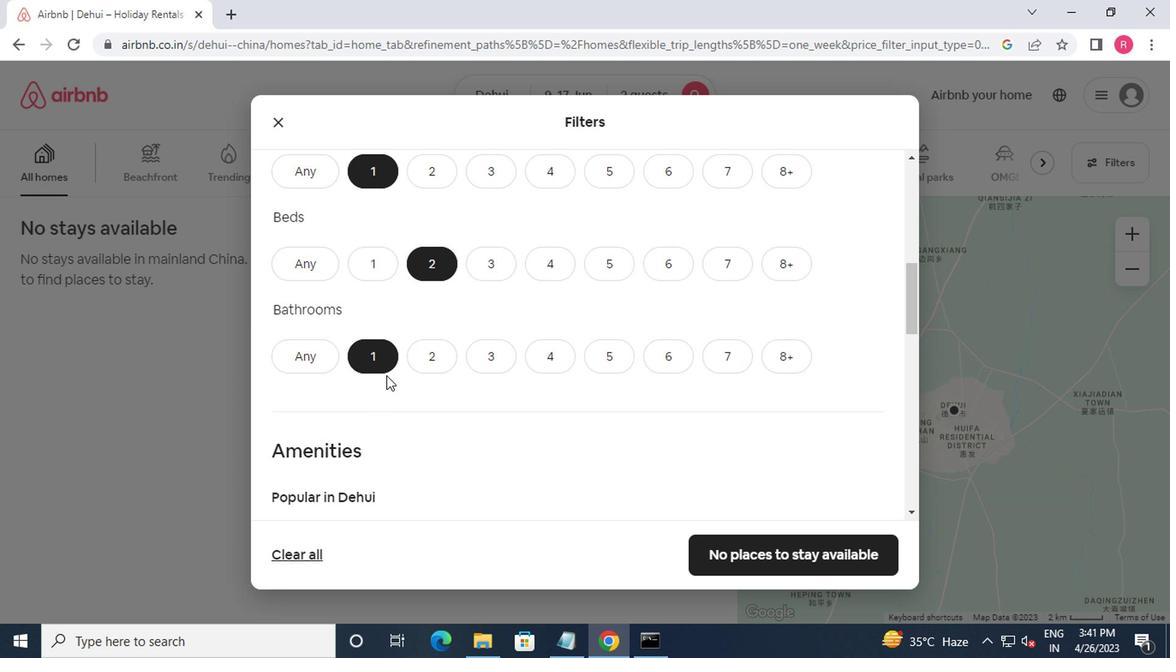 
Action: Mouse scrolled (384, 376) with delta (0, -1)
Screenshot: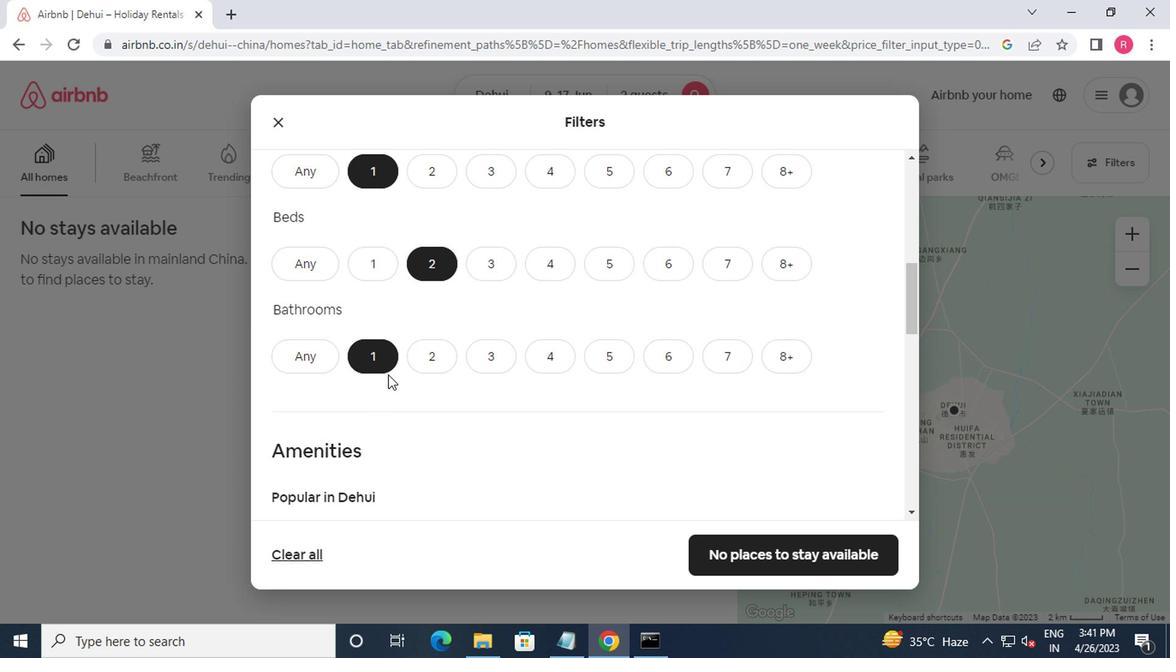 
Action: Mouse moved to (286, 373)
Screenshot: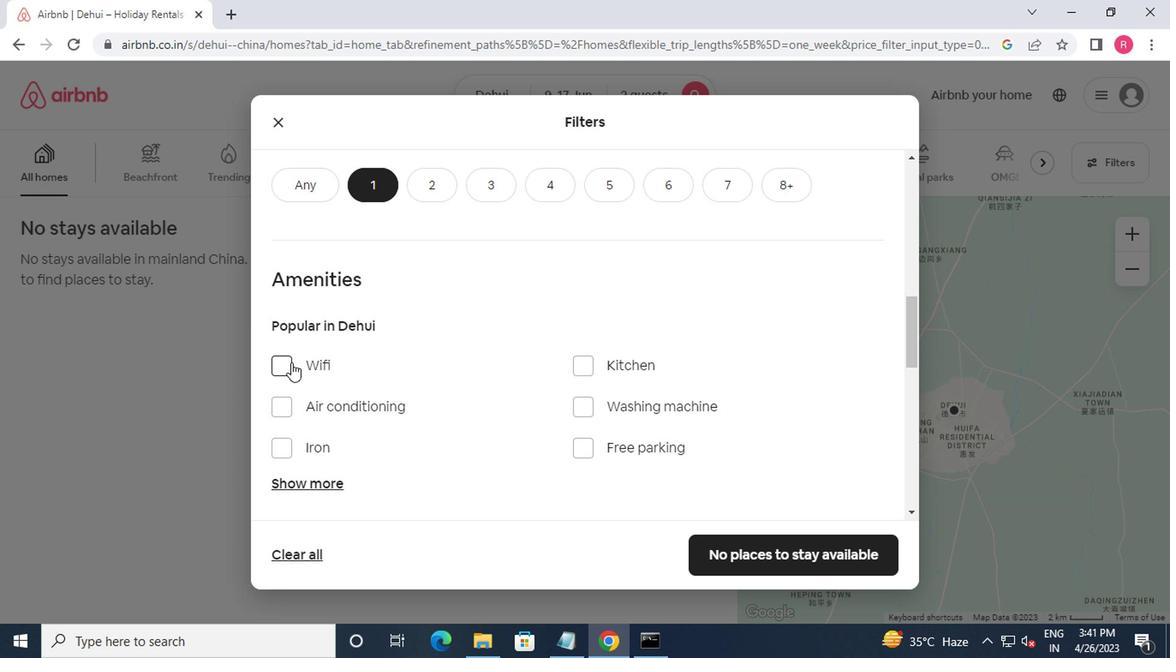 
Action: Mouse pressed left at (286, 373)
Screenshot: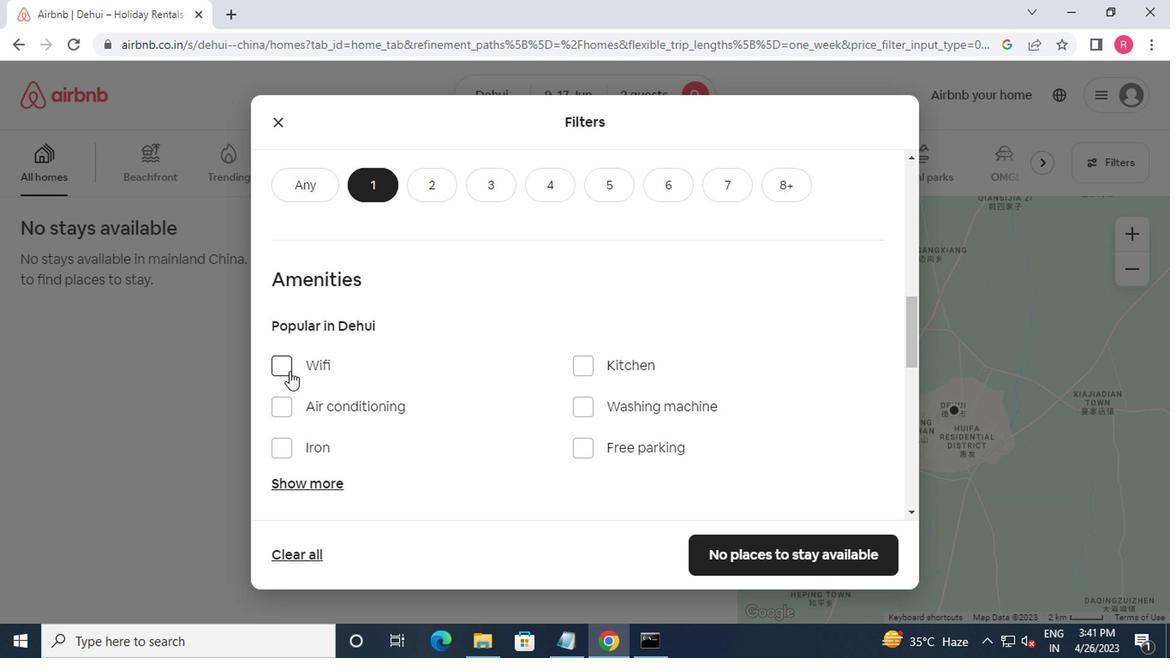 
Action: Mouse moved to (293, 368)
Screenshot: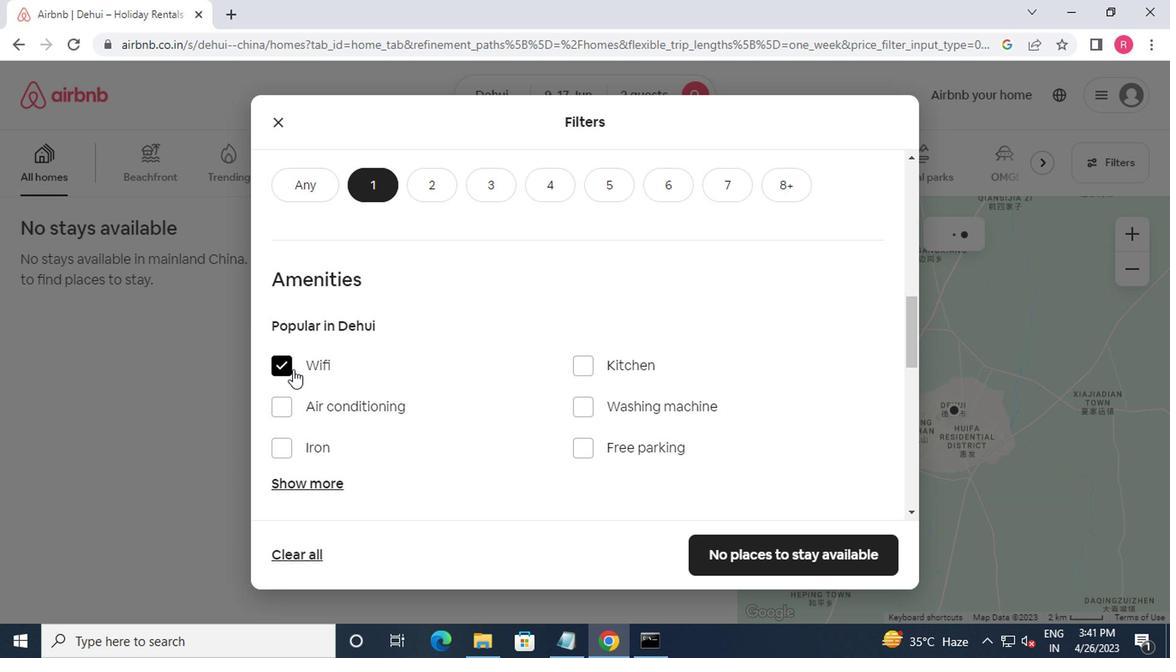 
Action: Mouse scrolled (293, 367) with delta (0, -1)
Screenshot: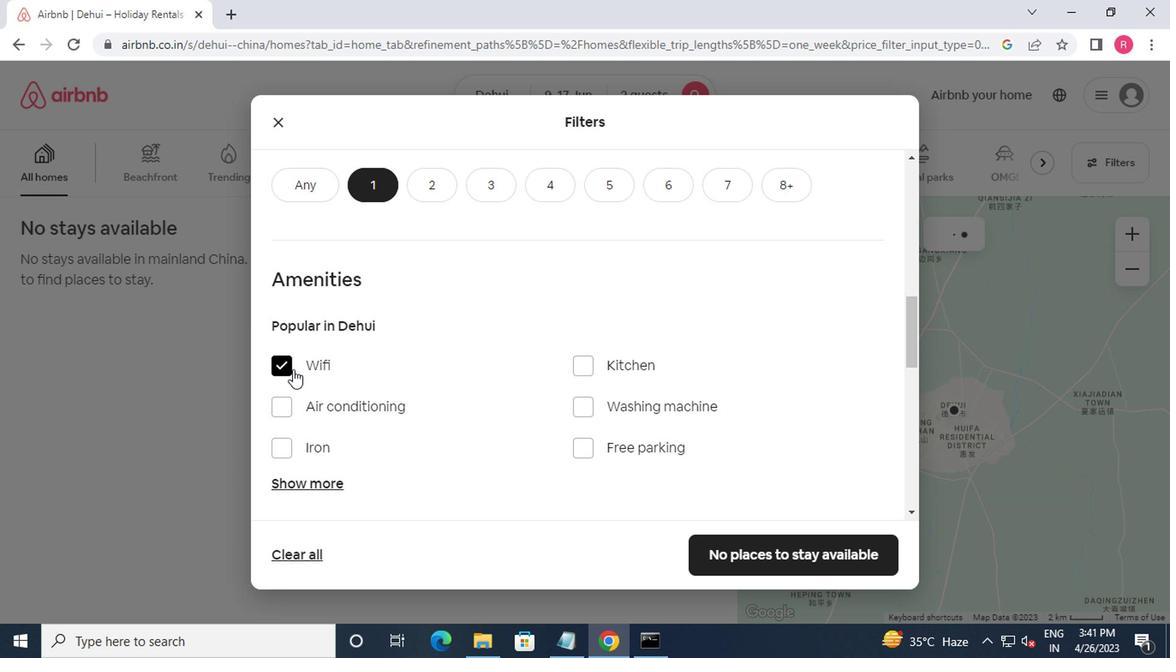 
Action: Mouse scrolled (293, 367) with delta (0, -1)
Screenshot: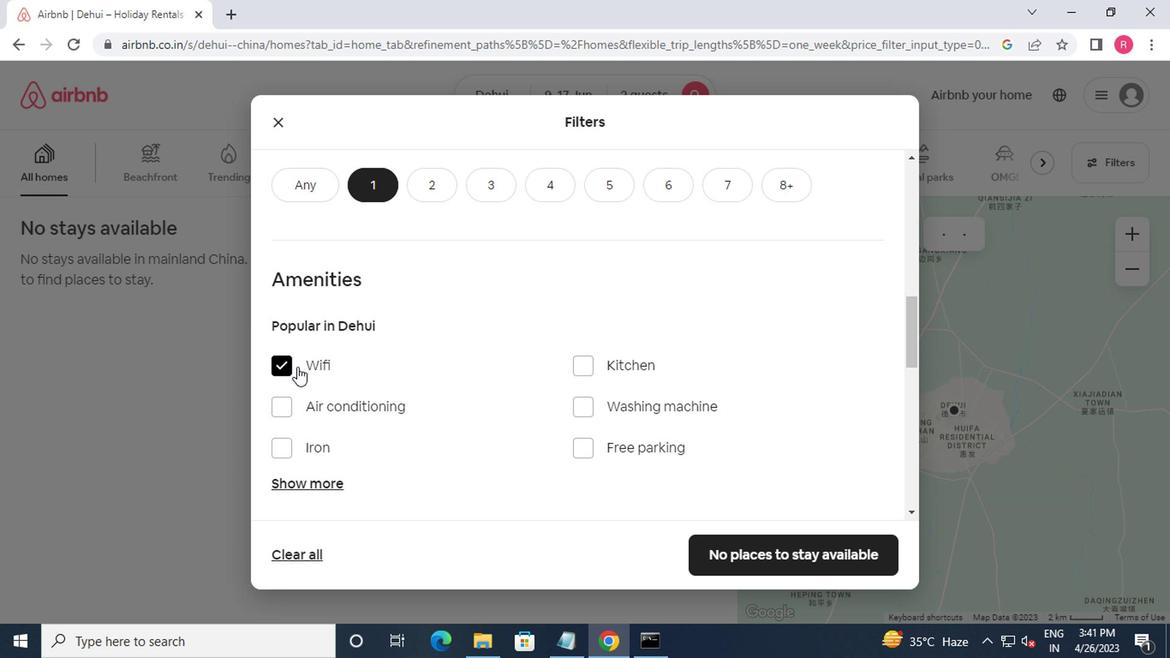 
Action: Mouse moved to (334, 373)
Screenshot: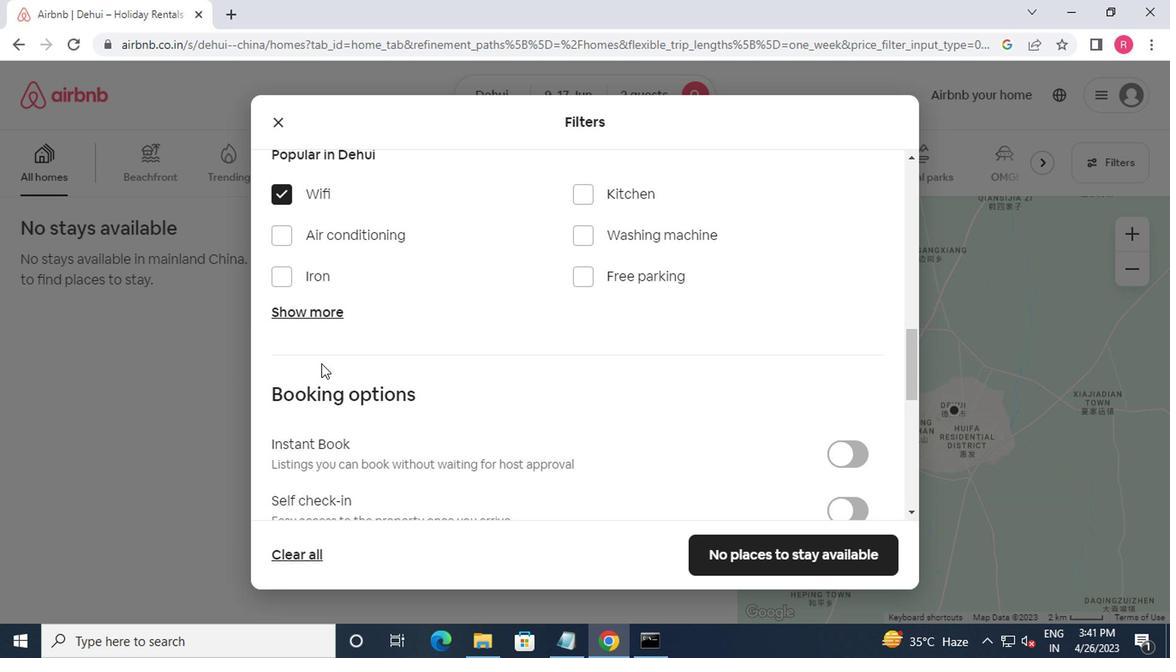 
Action: Mouse scrolled (334, 371) with delta (0, -1)
Screenshot: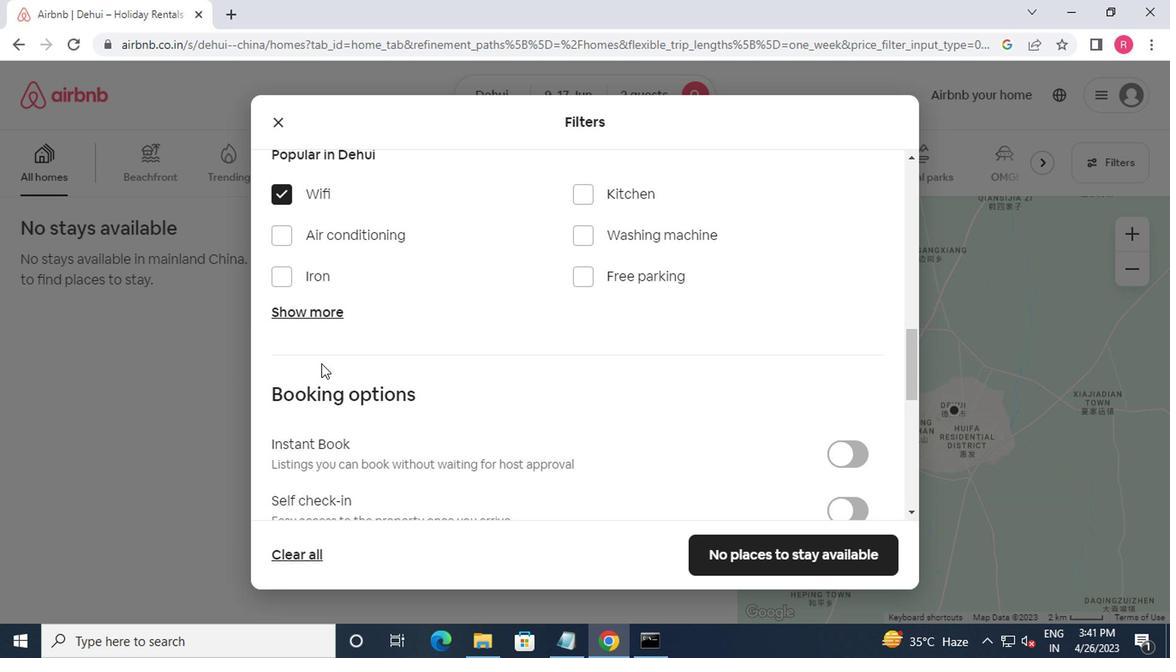 
Action: Mouse moved to (365, 384)
Screenshot: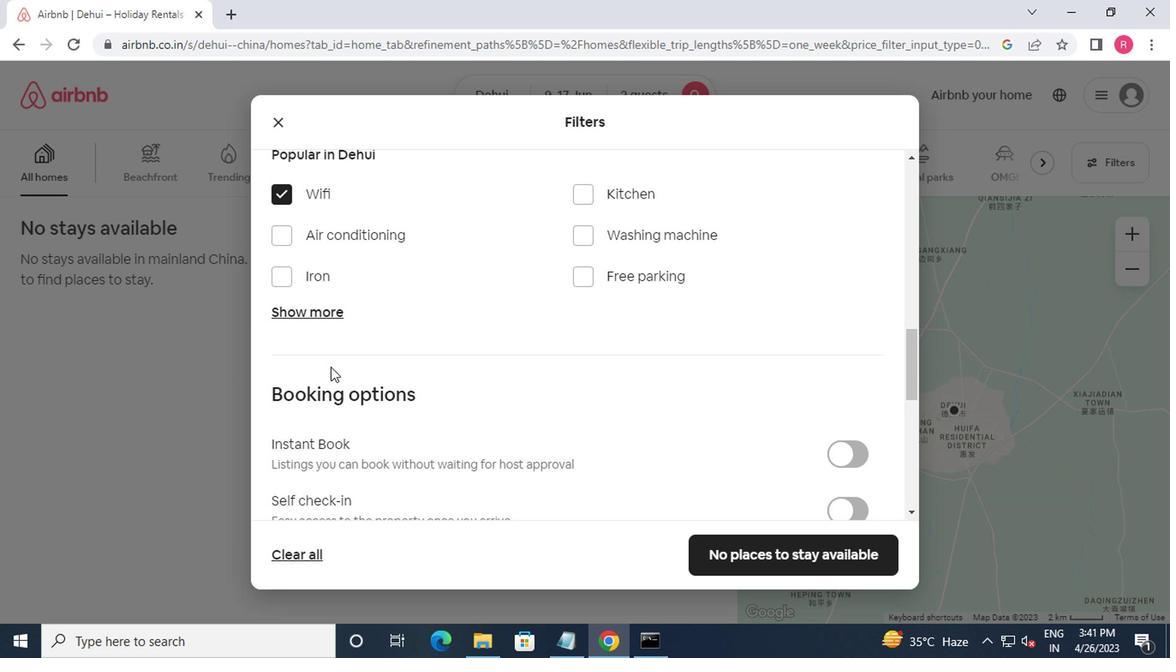 
Action: Mouse scrolled (365, 382) with delta (0, -1)
Screenshot: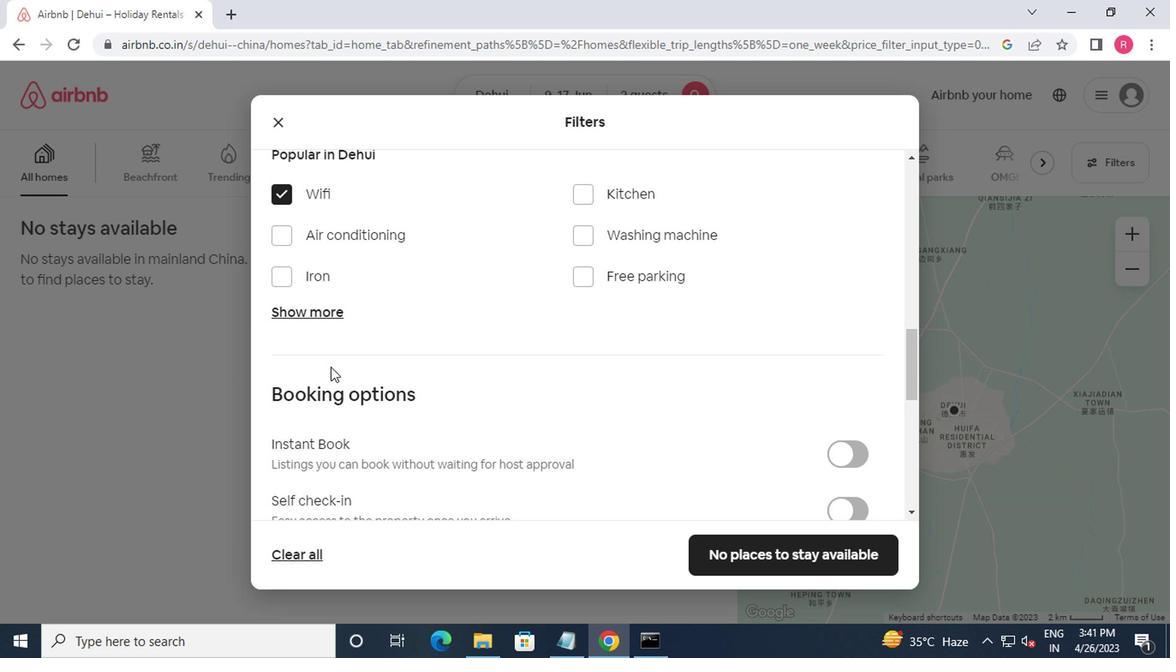 
Action: Mouse moved to (826, 334)
Screenshot: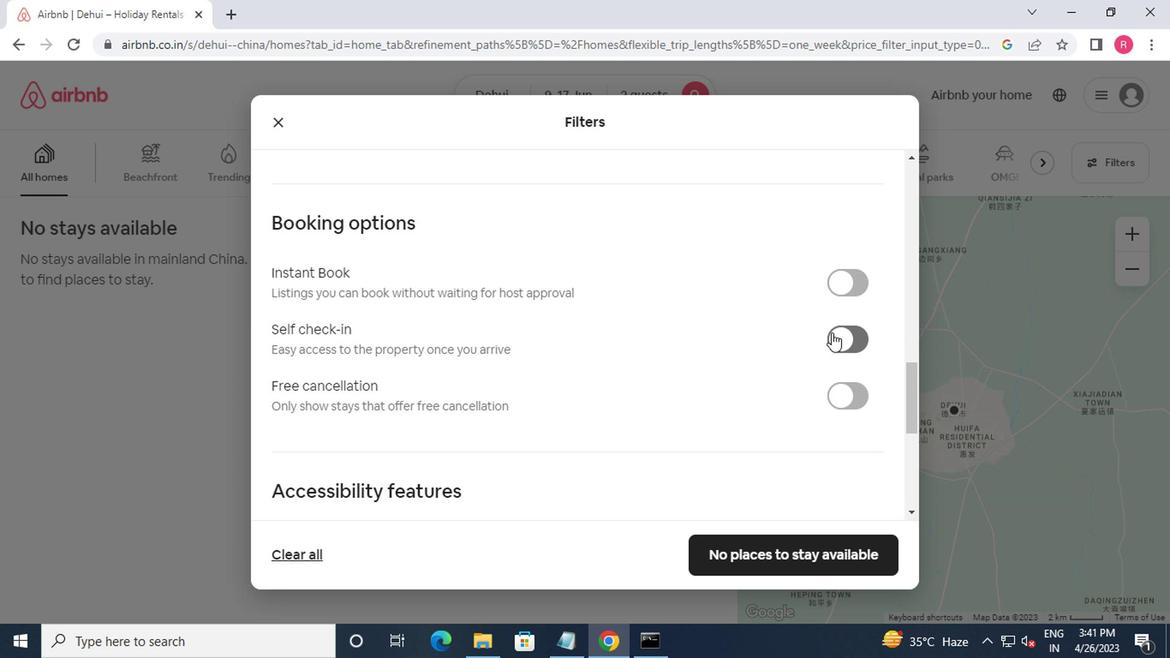 
Action: Mouse pressed left at (826, 334)
Screenshot: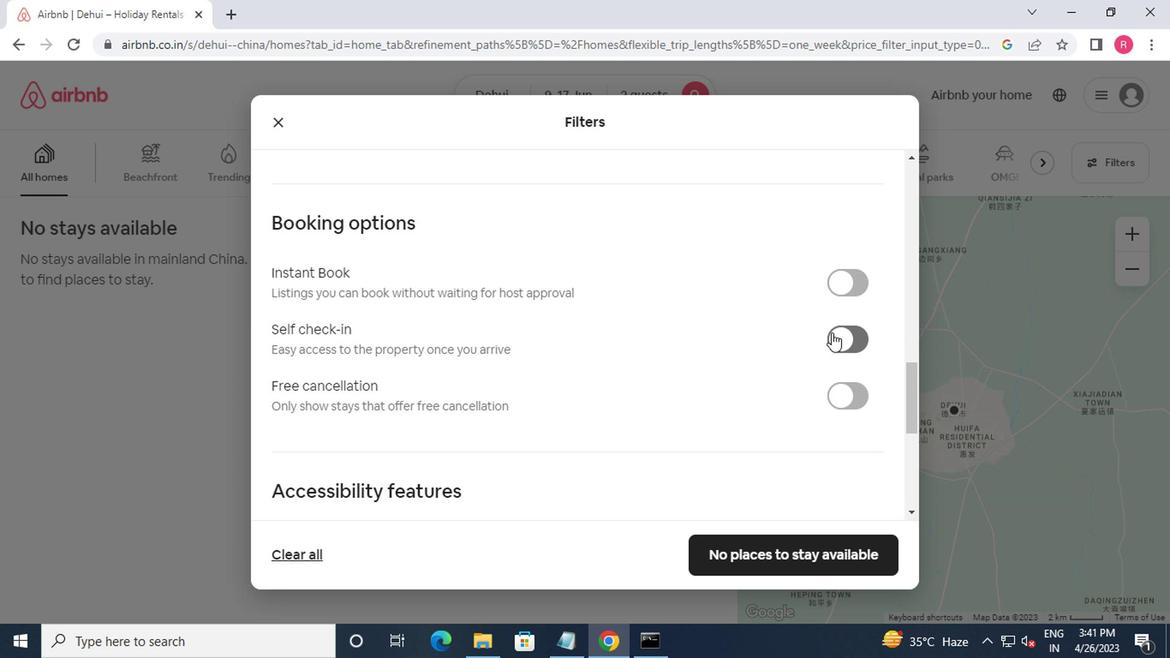
Action: Mouse moved to (820, 341)
Screenshot: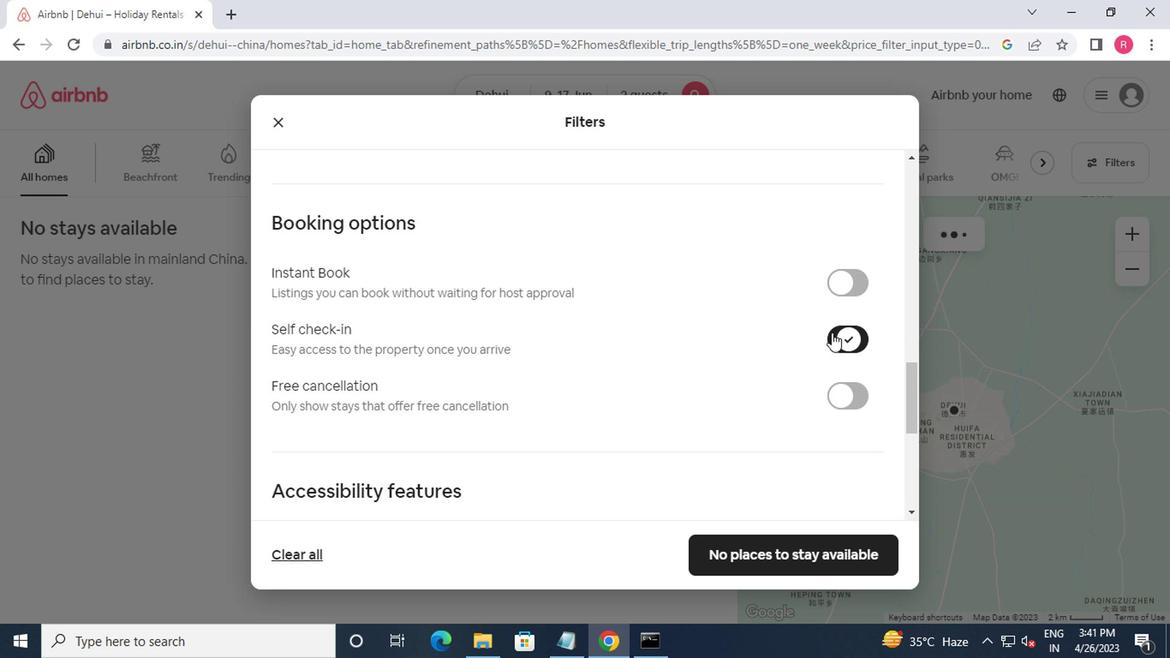 
Action: Mouse scrolled (820, 340) with delta (0, 0)
Screenshot: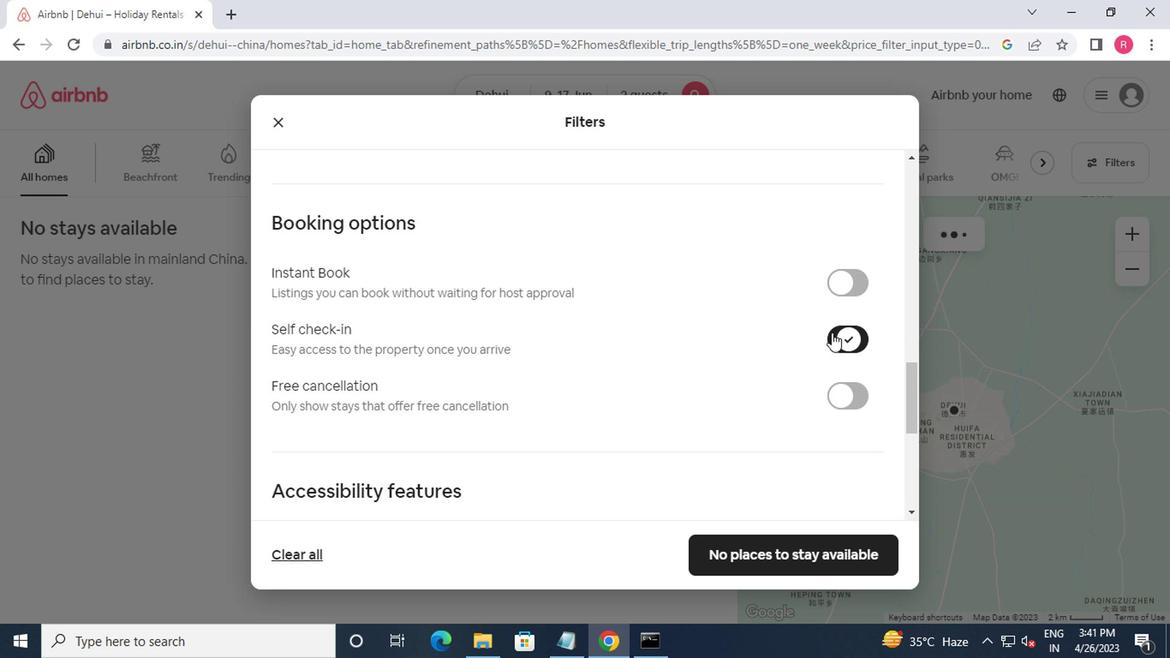 
Action: Mouse moved to (805, 350)
Screenshot: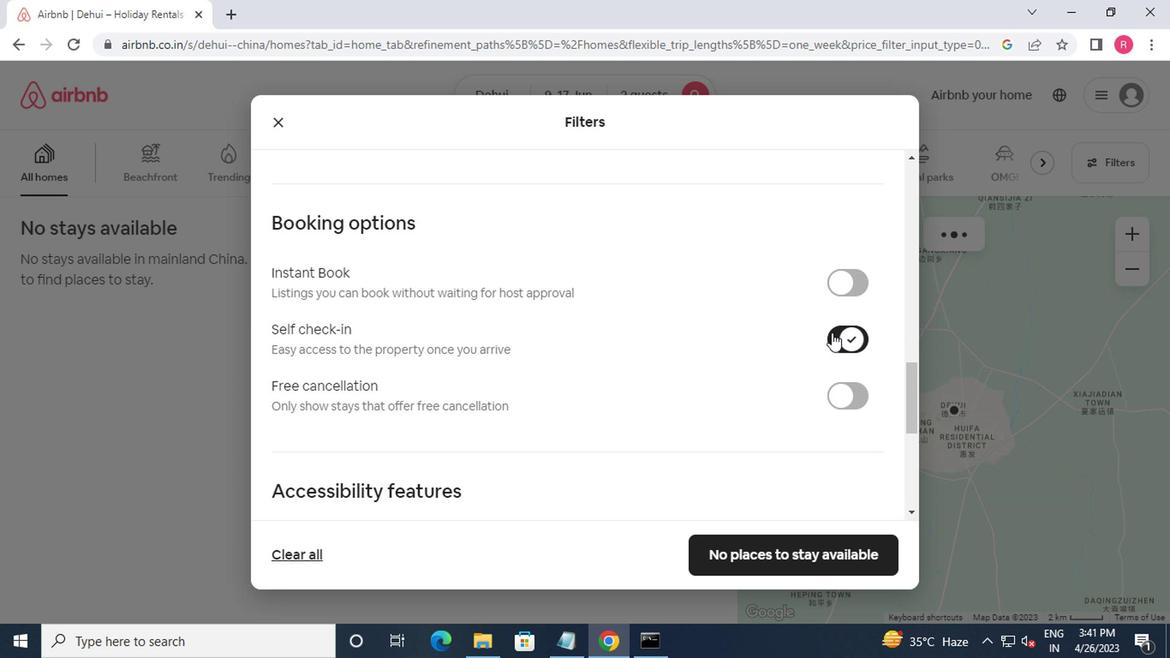 
Action: Mouse scrolled (805, 349) with delta (0, 0)
Screenshot: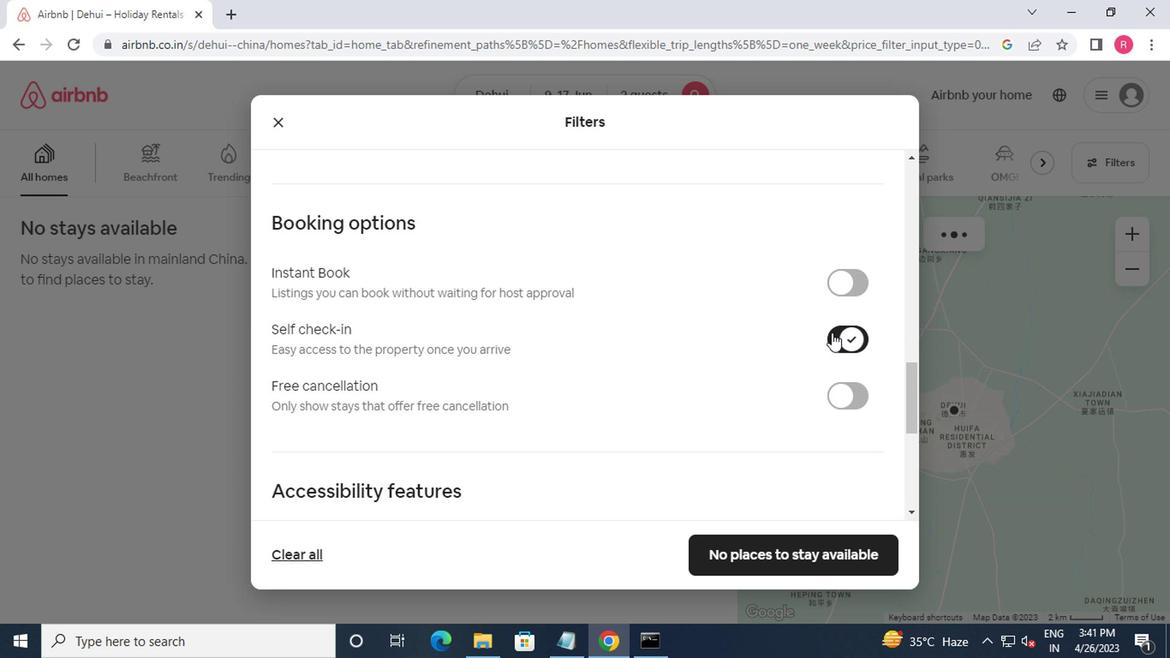 
Action: Mouse moved to (802, 350)
Screenshot: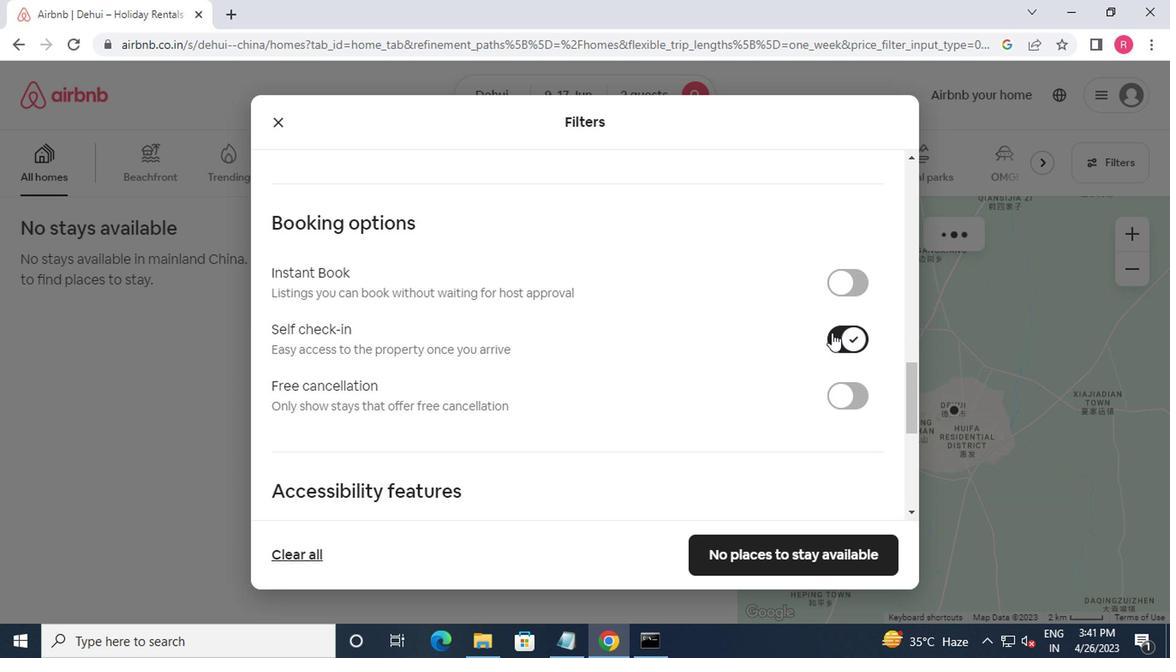 
Action: Mouse scrolled (802, 349) with delta (0, 0)
Screenshot: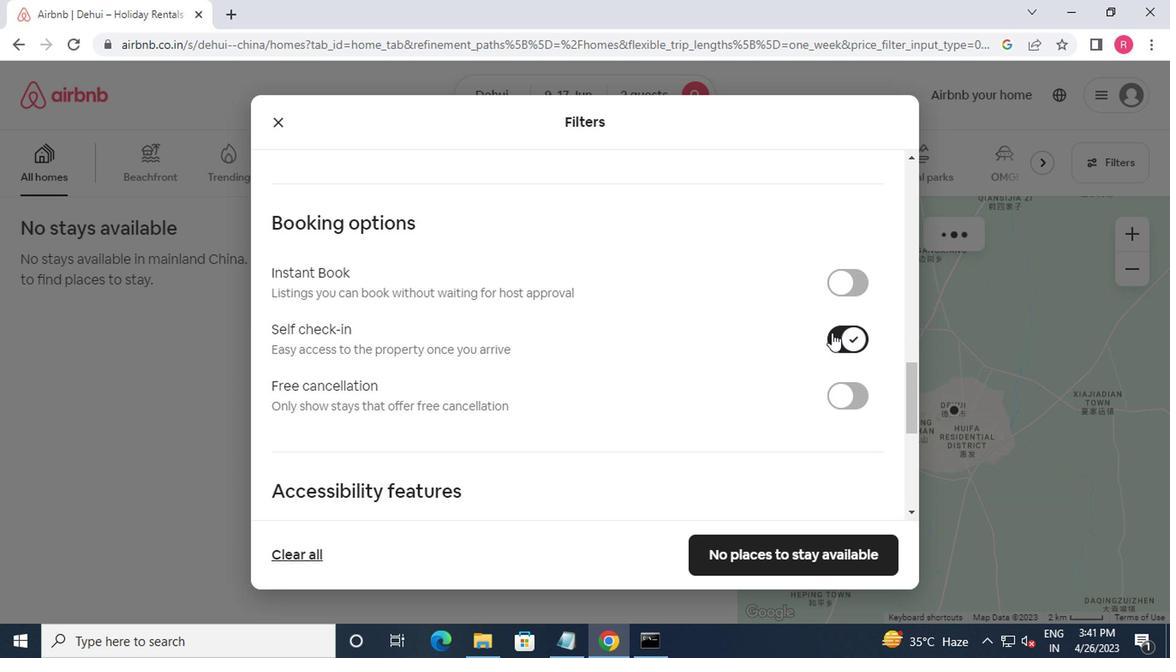 
Action: Mouse moved to (799, 350)
Screenshot: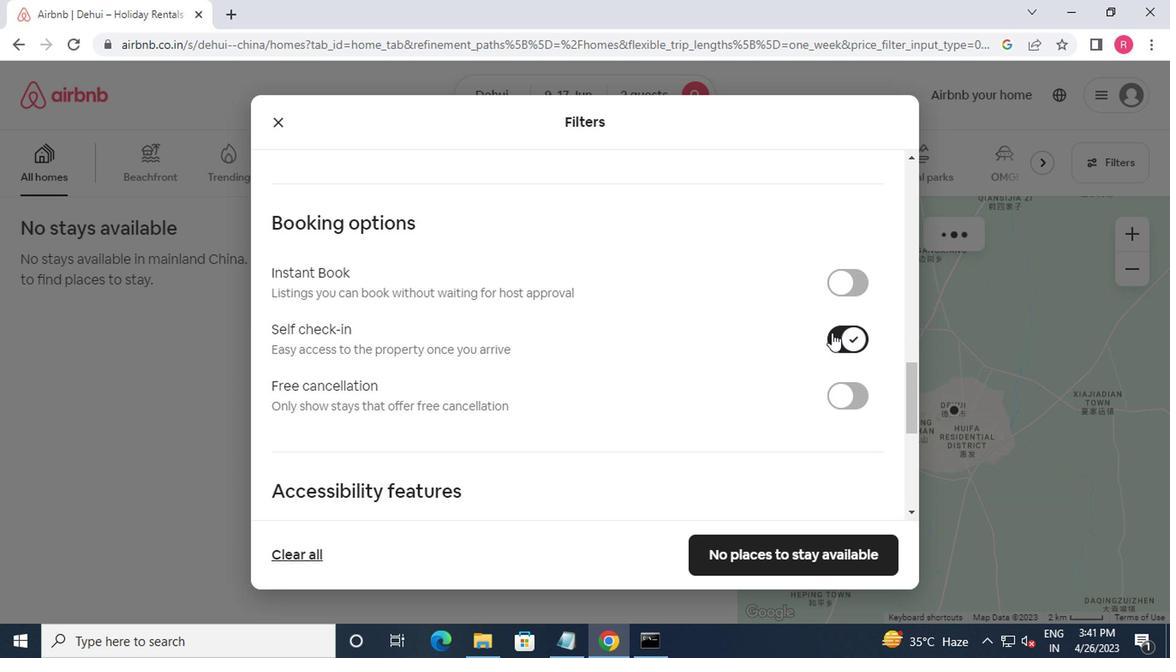 
Action: Mouse scrolled (799, 349) with delta (0, 0)
Screenshot: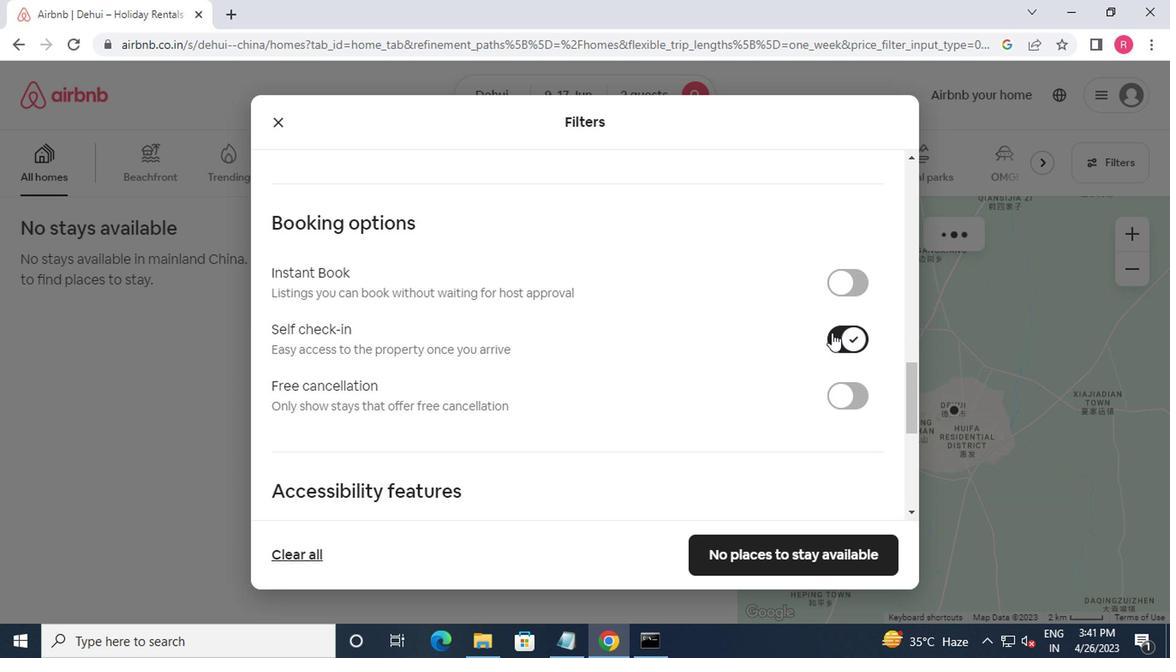 
Action: Mouse moved to (794, 350)
Screenshot: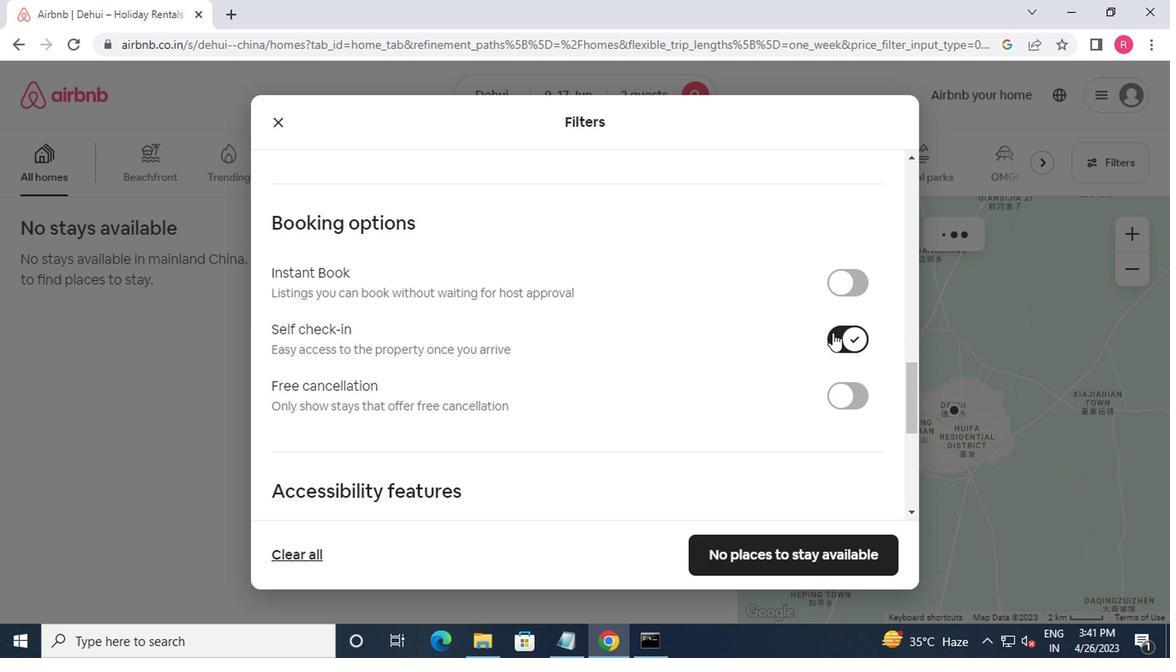 
Action: Mouse scrolled (794, 349) with delta (0, 0)
Screenshot: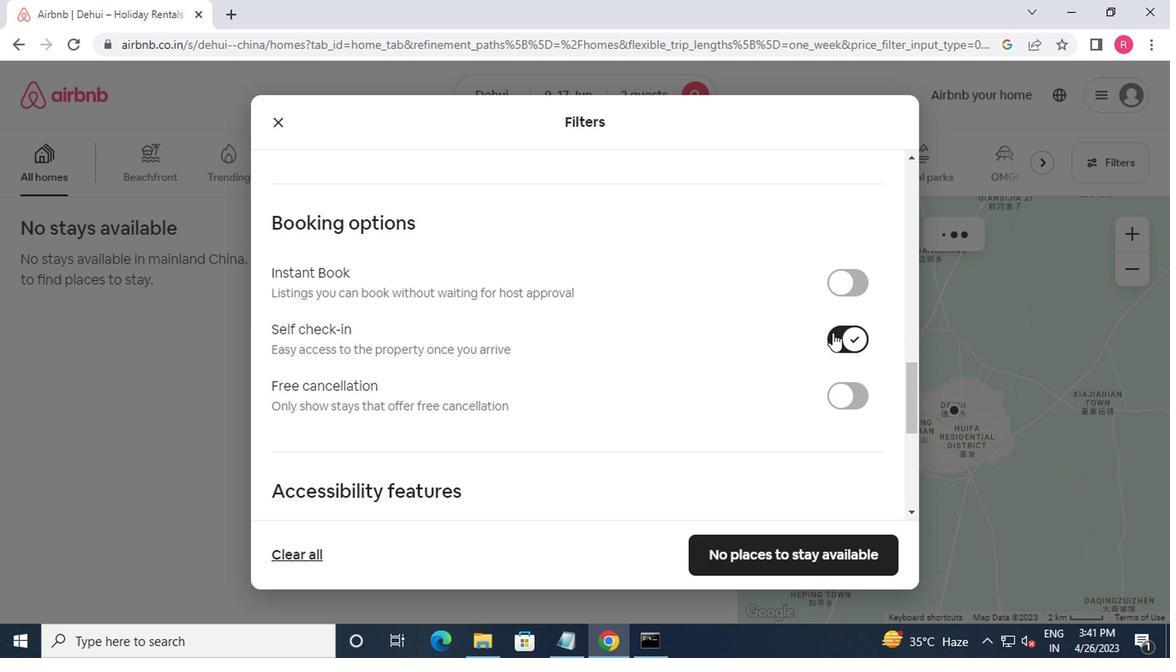 
Action: Mouse moved to (789, 351)
Screenshot: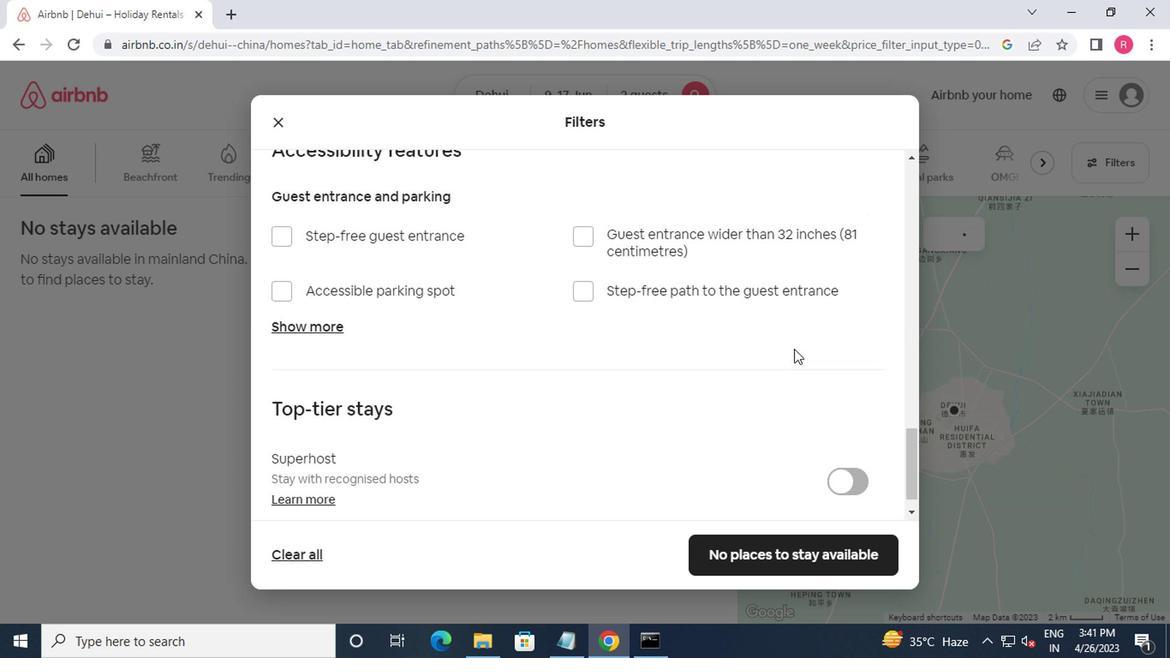 
Action: Mouse scrolled (789, 350) with delta (0, -1)
Screenshot: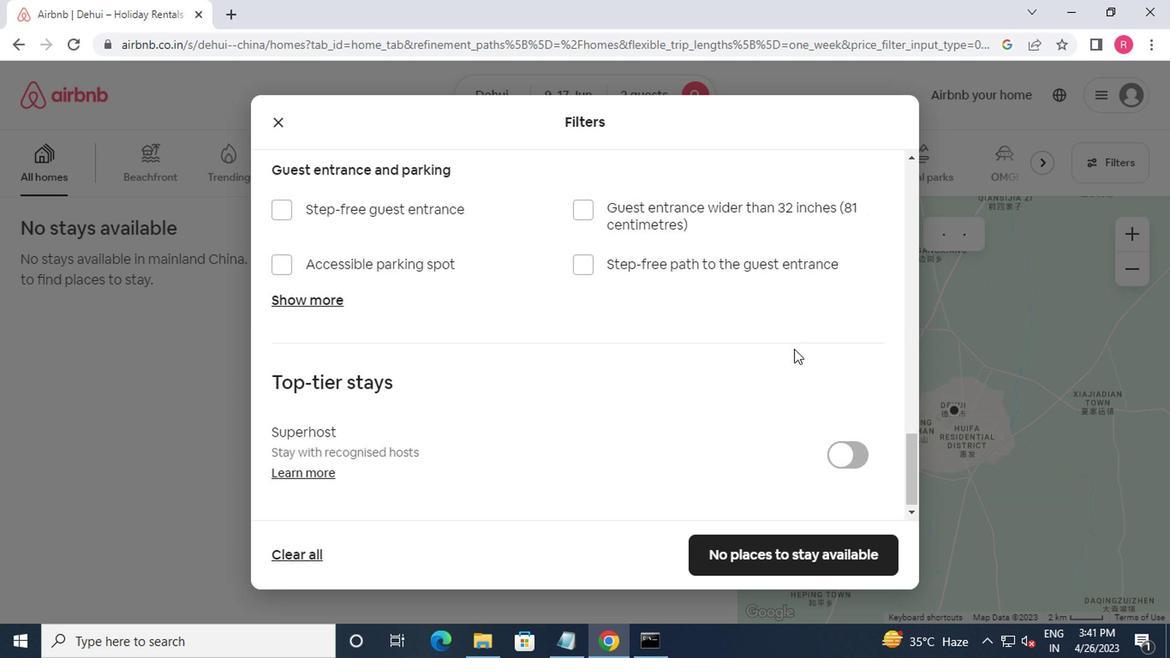 
Action: Mouse moved to (789, 352)
Screenshot: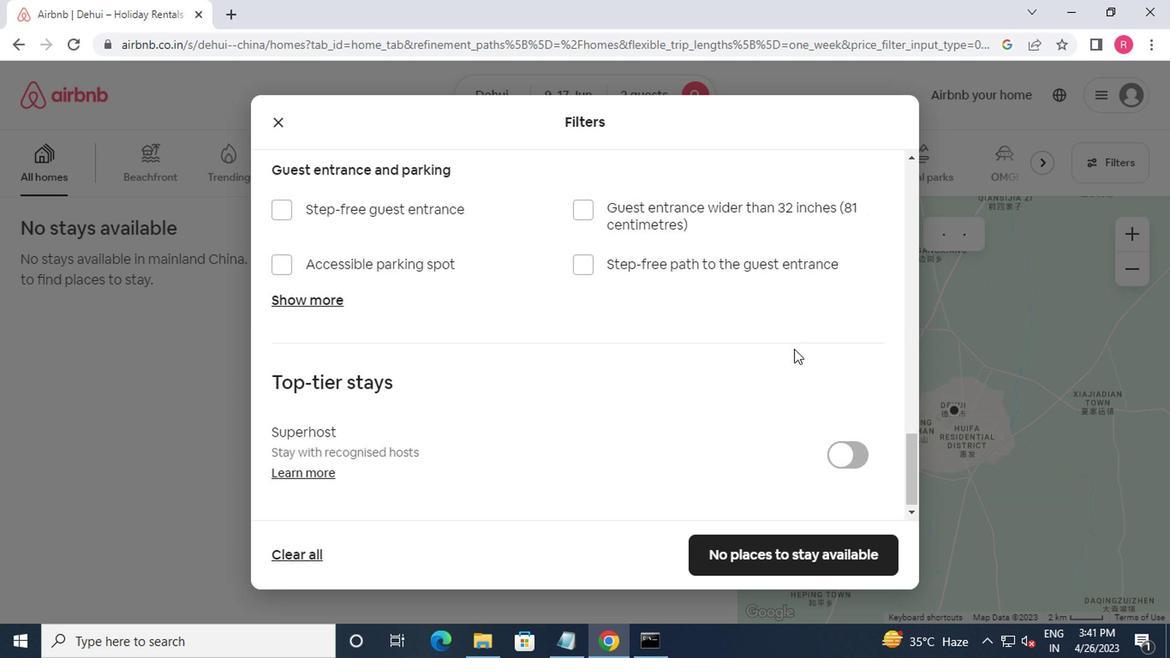 
Action: Mouse scrolled (789, 351) with delta (0, 0)
Screenshot: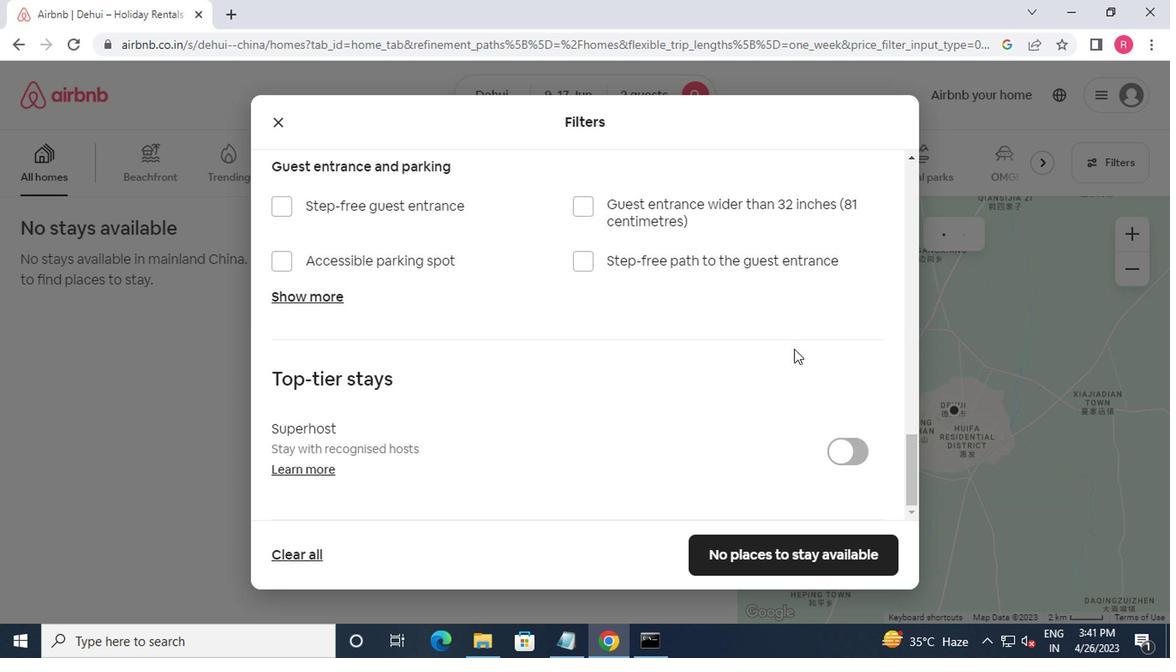 
Action: Mouse scrolled (789, 351) with delta (0, 0)
Screenshot: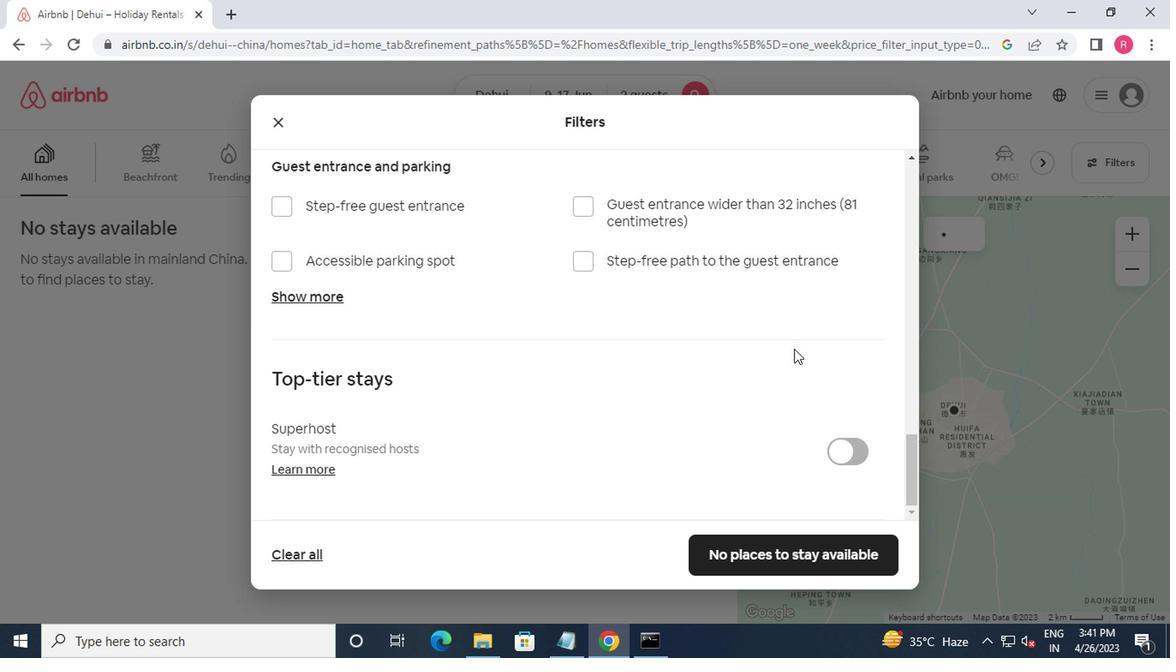 
Action: Mouse scrolled (789, 351) with delta (0, 0)
Screenshot: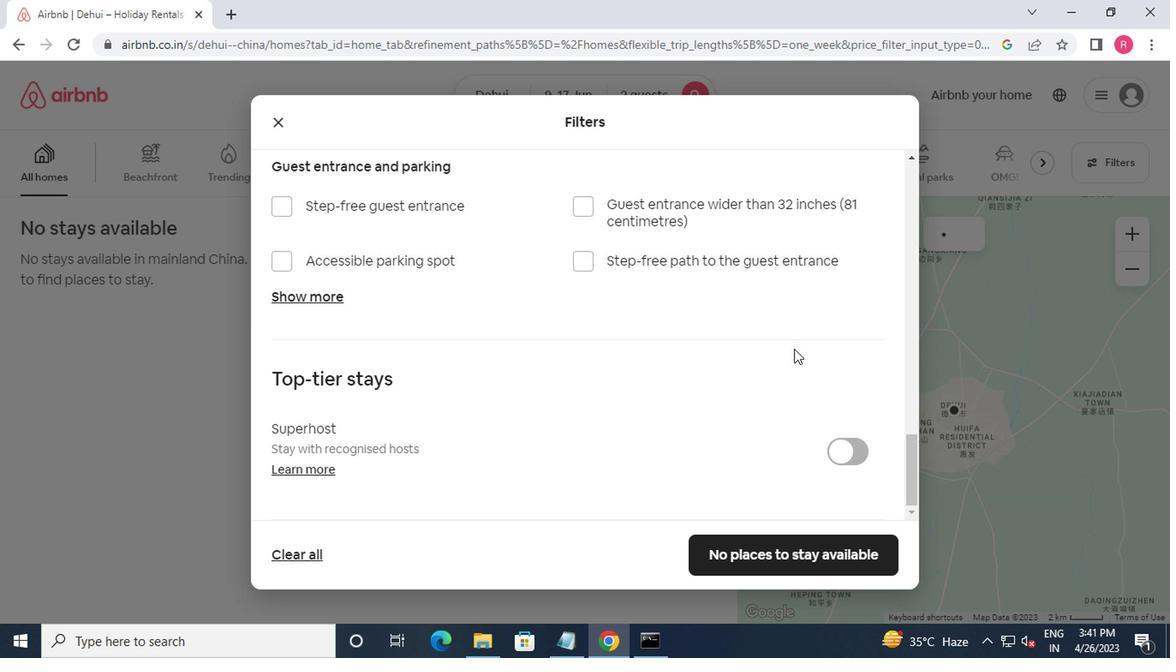 
Action: Mouse moved to (790, 353)
Screenshot: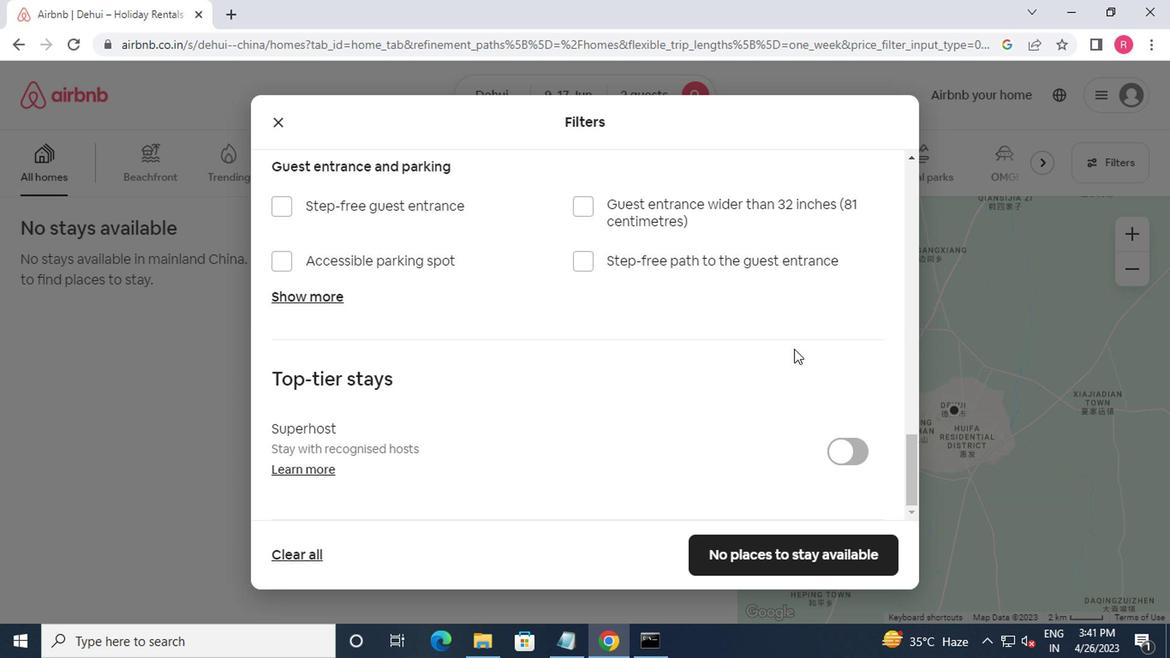 
Action: Mouse scrolled (790, 352) with delta (0, -1)
Screenshot: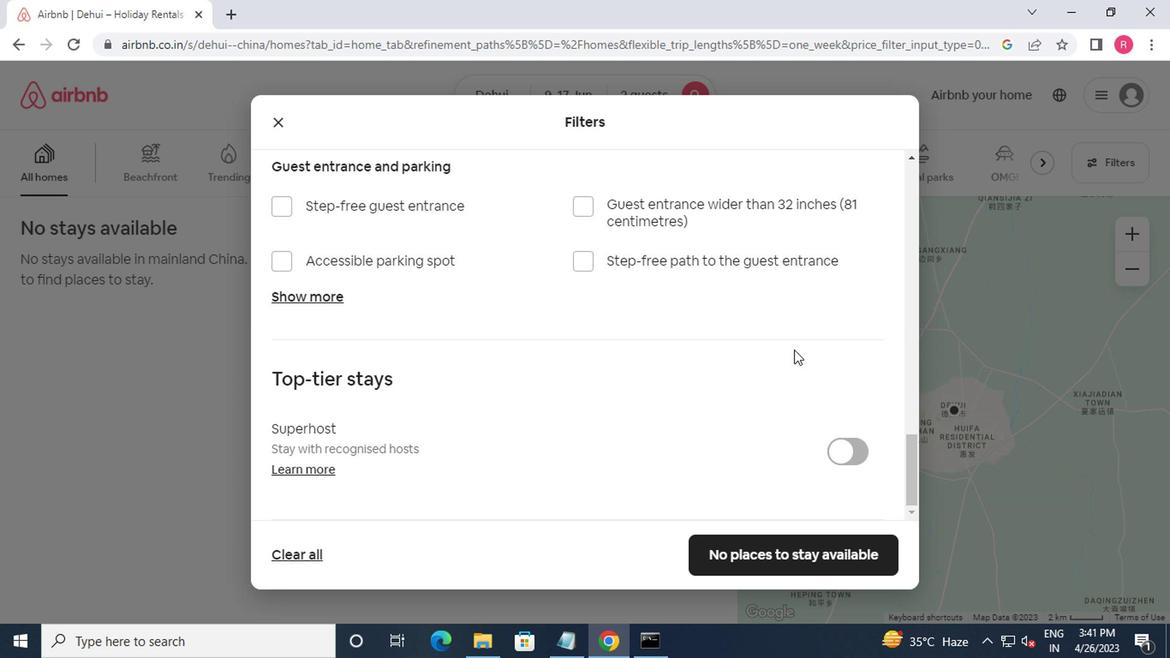 
Action: Mouse moved to (788, 549)
Screenshot: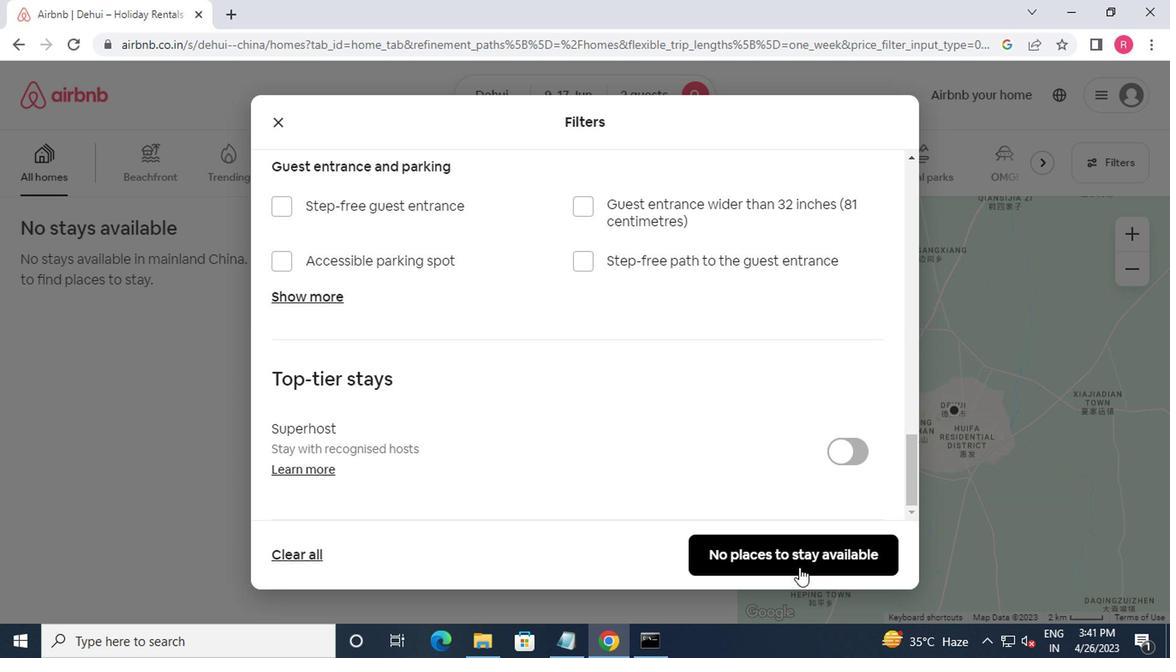 
Action: Mouse pressed left at (788, 549)
Screenshot: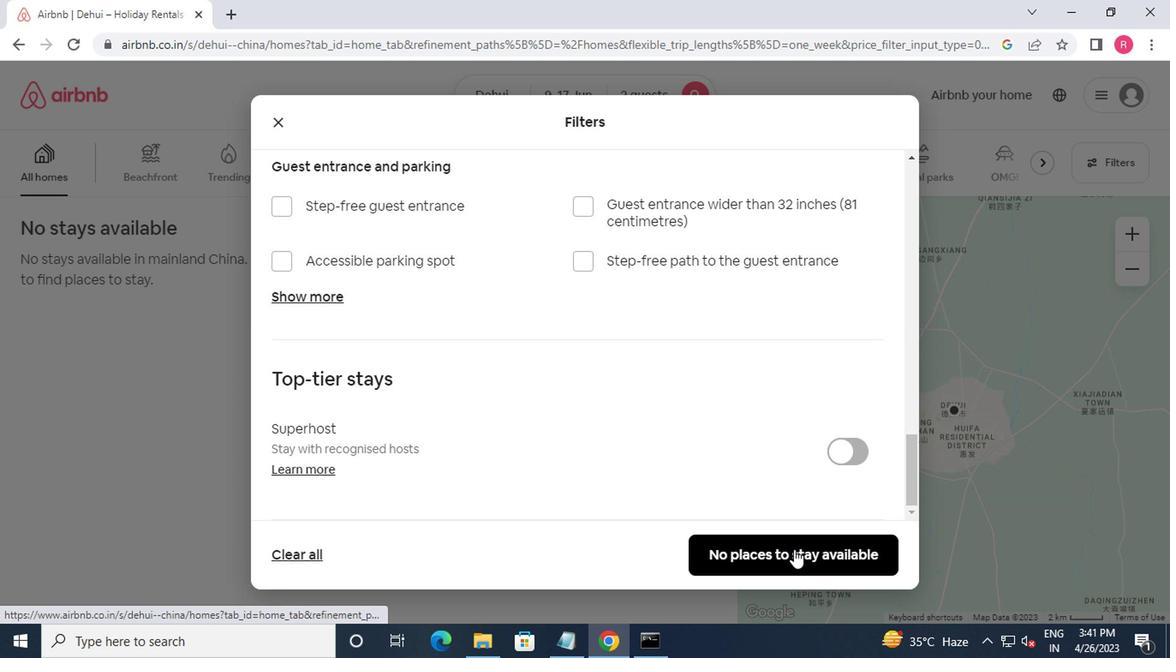 
Action: Mouse moved to (788, 544)
Screenshot: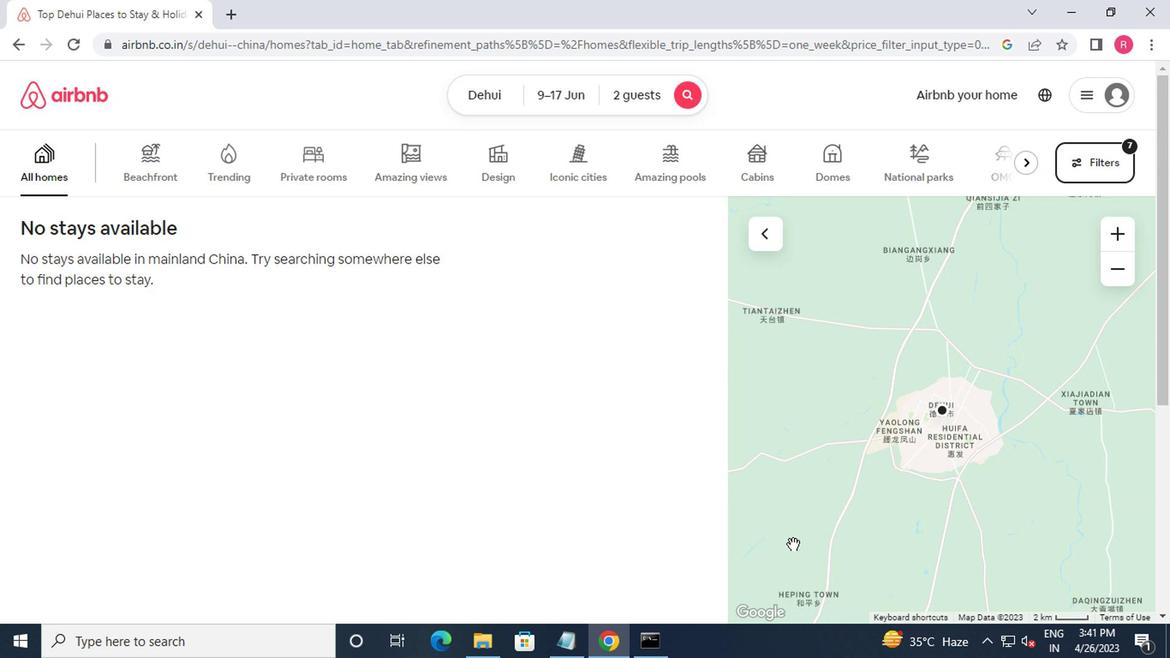 
